 Task: Find connections with filter location Tarifa with filter topic #SmallBusinesswith filter profile language Potuguese with filter current company AXA Group Operations with filter school RVS College of Engineering and Technology with filter industry Sheet Music Publishing with filter service category Personal Injury Law with filter keywords title Computer Programmer
Action: Mouse moved to (483, 65)
Screenshot: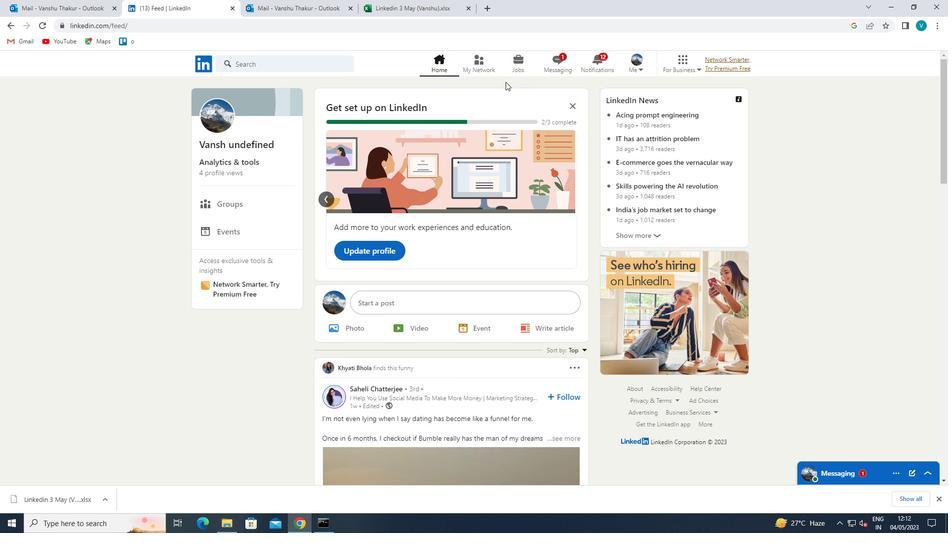 
Action: Mouse pressed left at (483, 65)
Screenshot: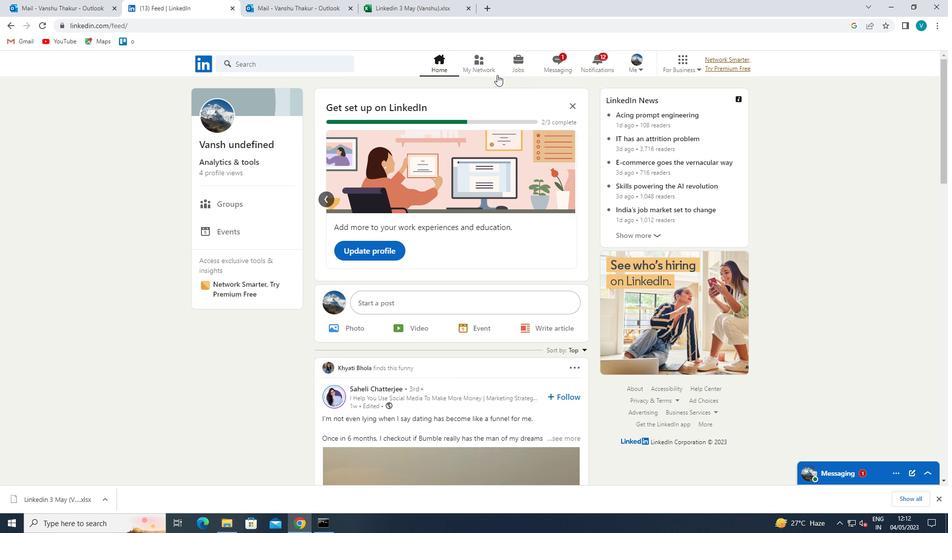 
Action: Mouse moved to (282, 119)
Screenshot: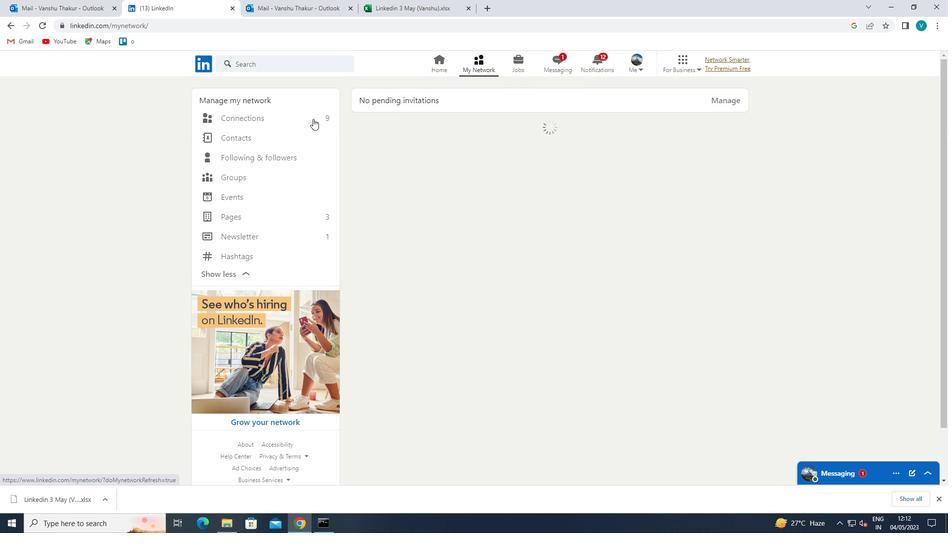 
Action: Mouse pressed left at (282, 119)
Screenshot: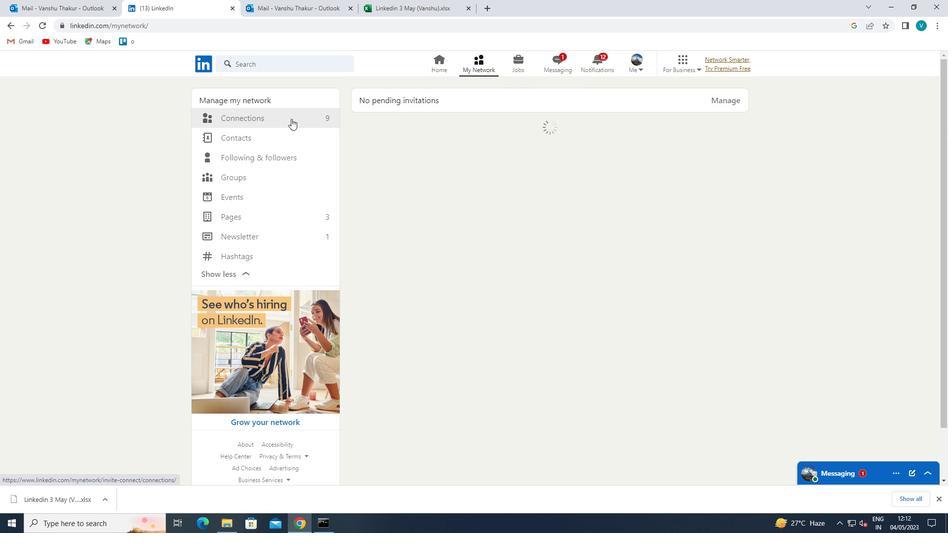 
Action: Mouse moved to (535, 118)
Screenshot: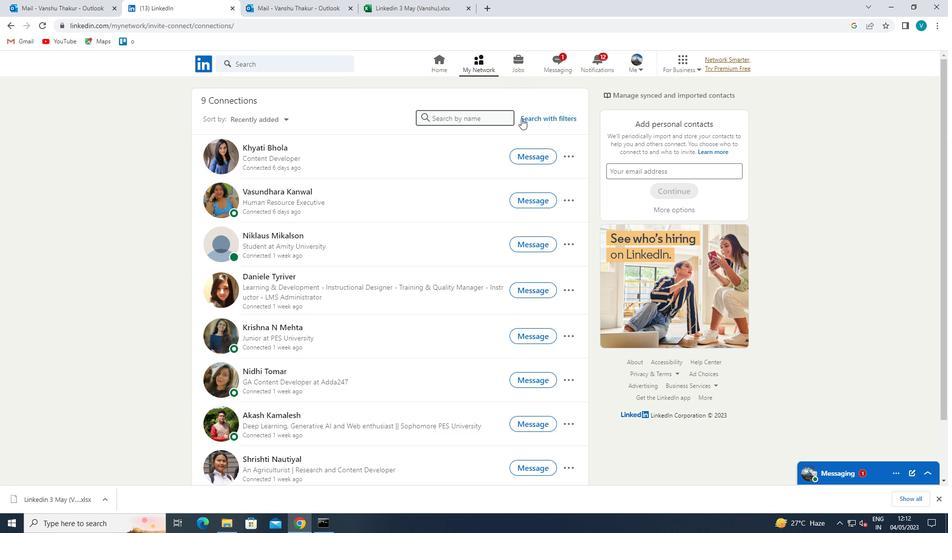 
Action: Mouse pressed left at (535, 118)
Screenshot: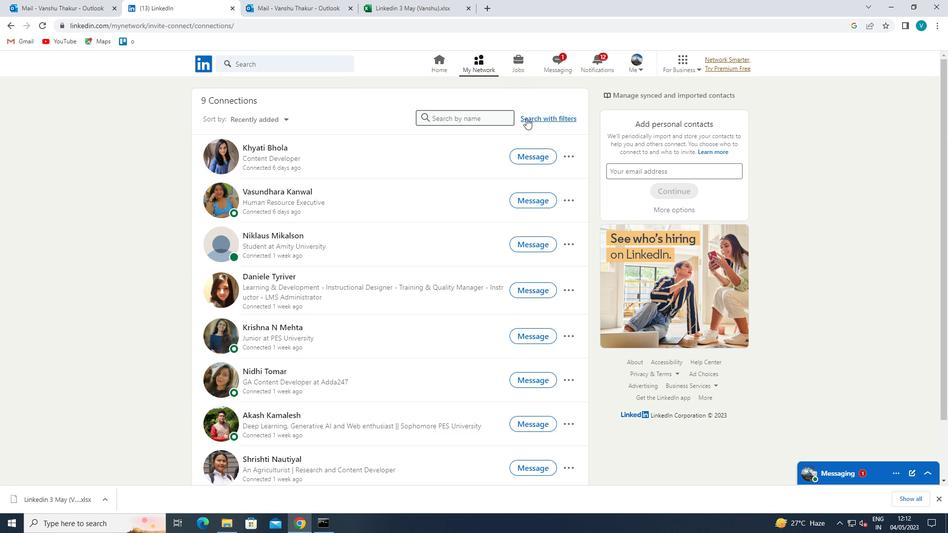
Action: Mouse moved to (480, 93)
Screenshot: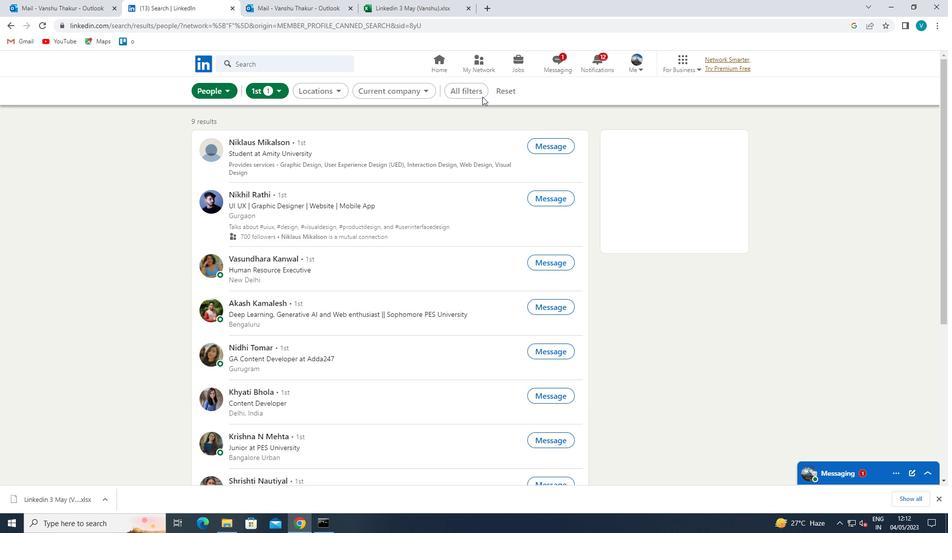 
Action: Mouse pressed left at (480, 93)
Screenshot: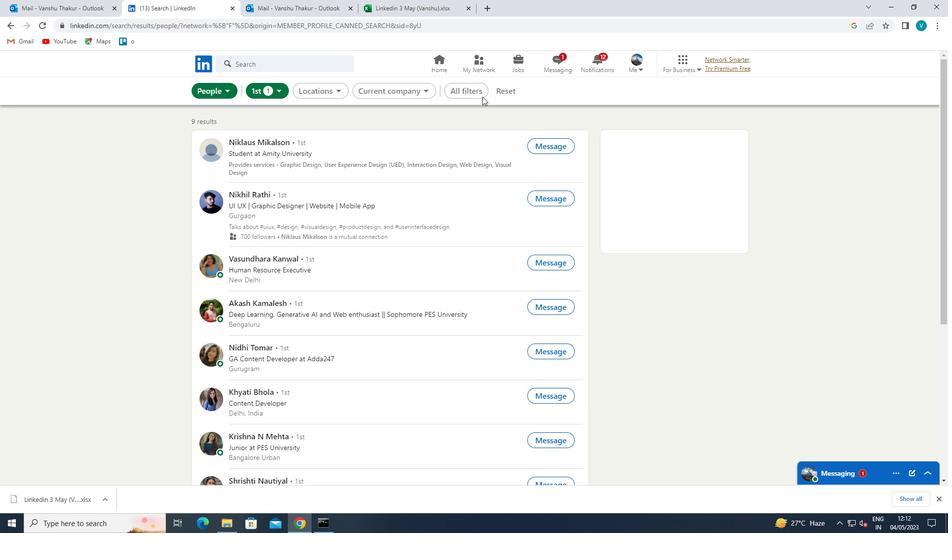 
Action: Mouse moved to (740, 220)
Screenshot: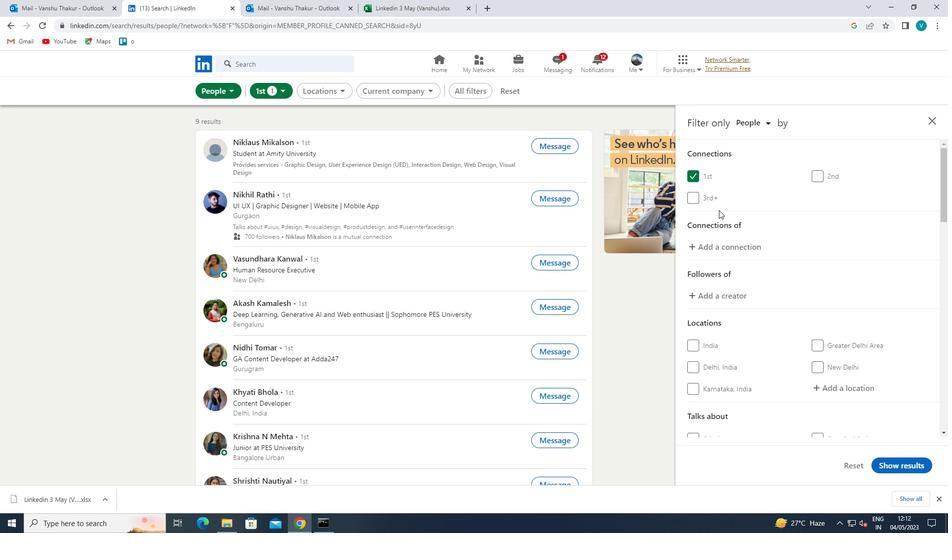 
Action: Mouse scrolled (740, 219) with delta (0, 0)
Screenshot: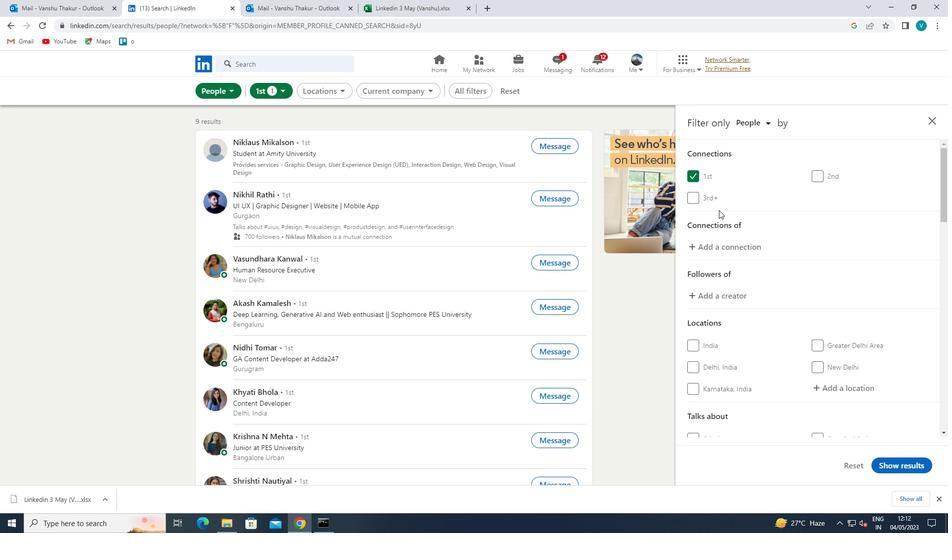 
Action: Mouse moved to (746, 223)
Screenshot: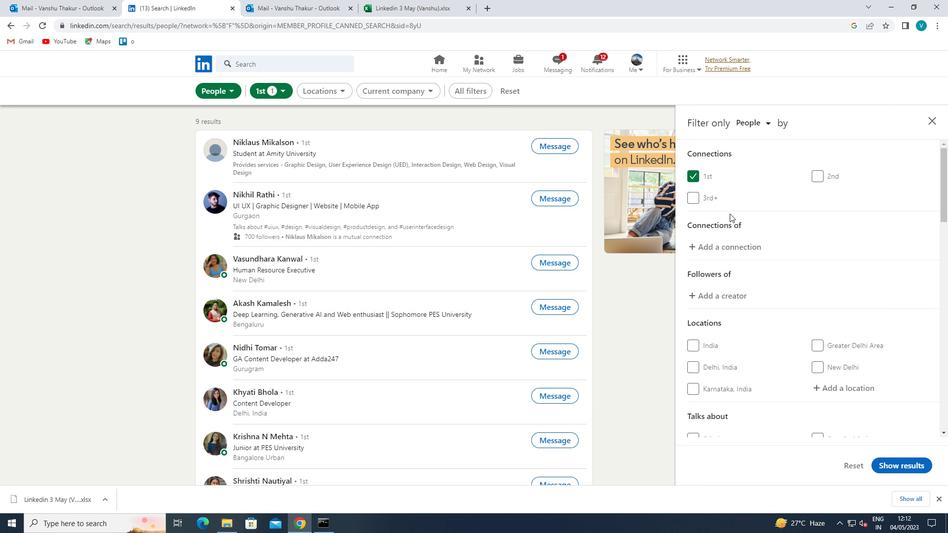 
Action: Mouse scrolled (746, 222) with delta (0, 0)
Screenshot: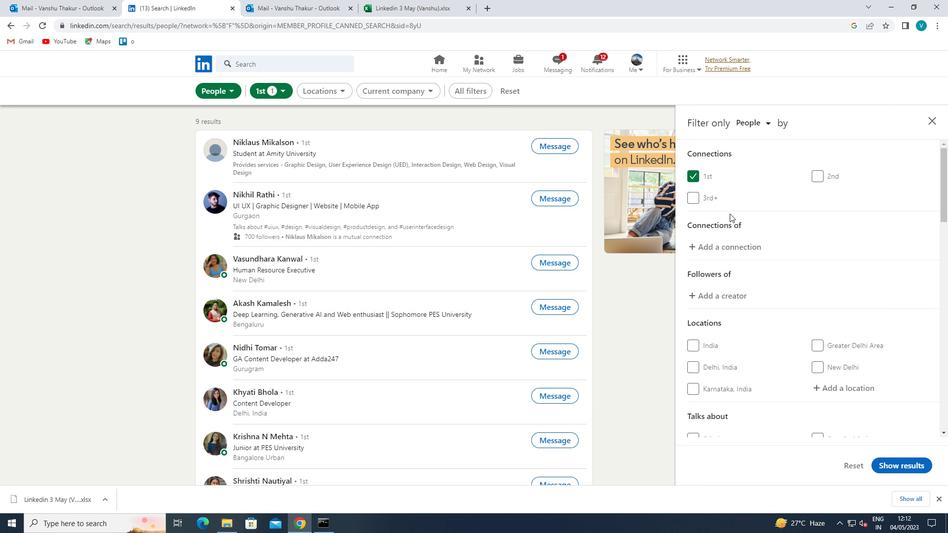 
Action: Mouse moved to (823, 292)
Screenshot: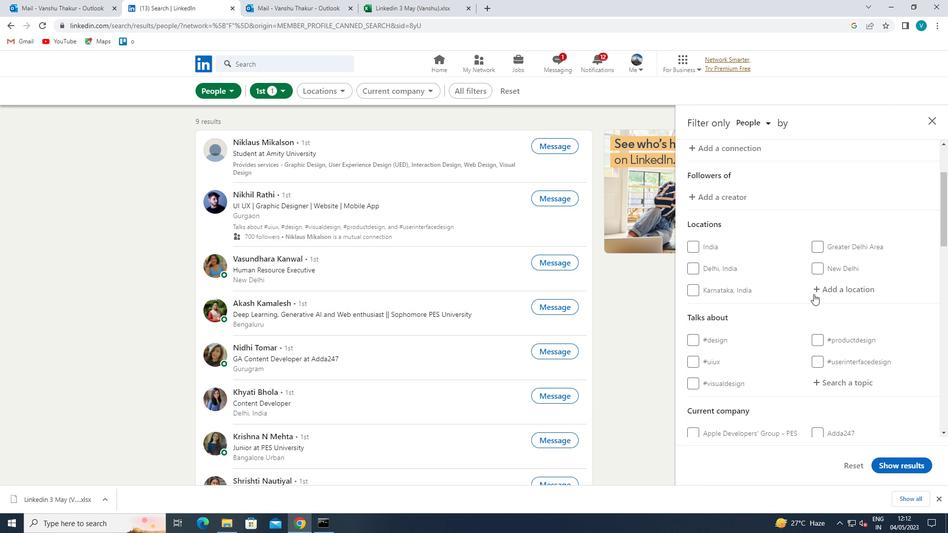 
Action: Mouse pressed left at (823, 292)
Screenshot: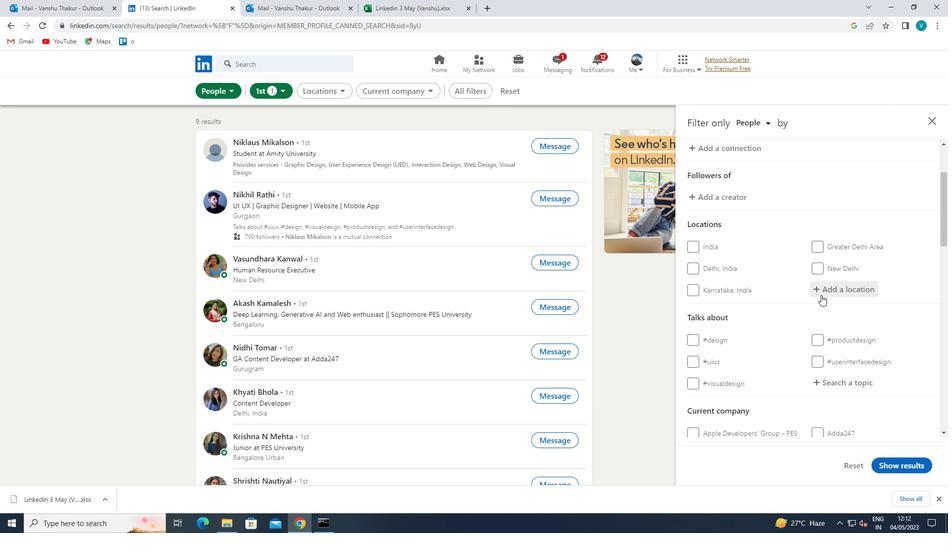 
Action: Key pressed <Key.shift>TARIFA
Screenshot: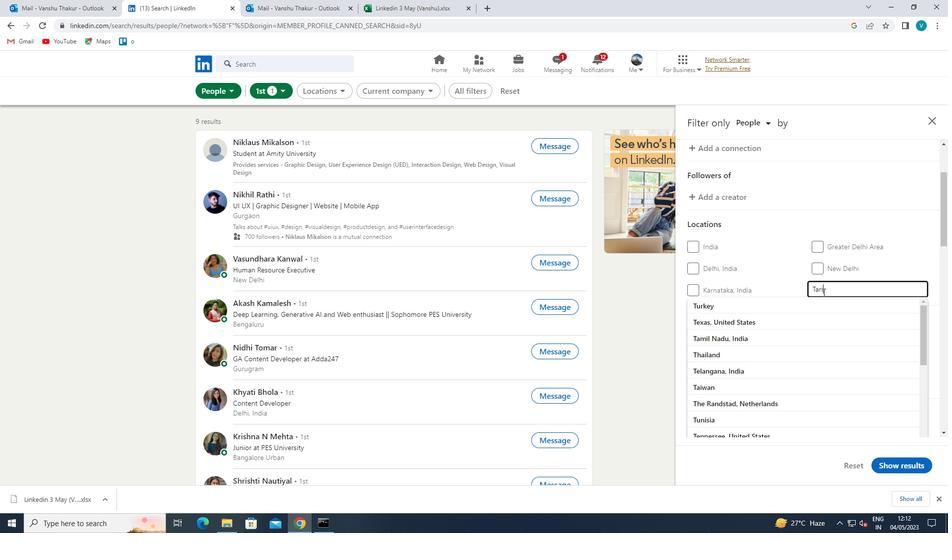 
Action: Mouse moved to (798, 305)
Screenshot: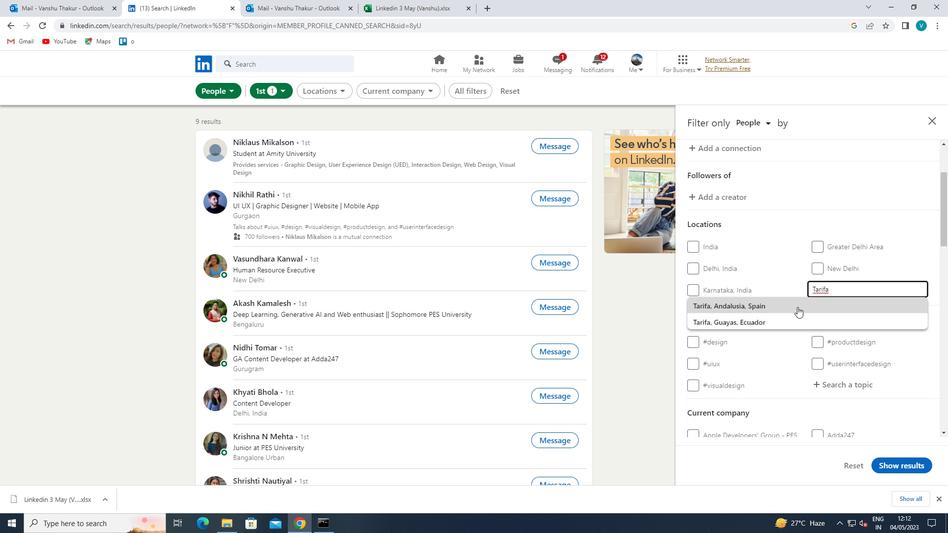 
Action: Mouse pressed left at (798, 305)
Screenshot: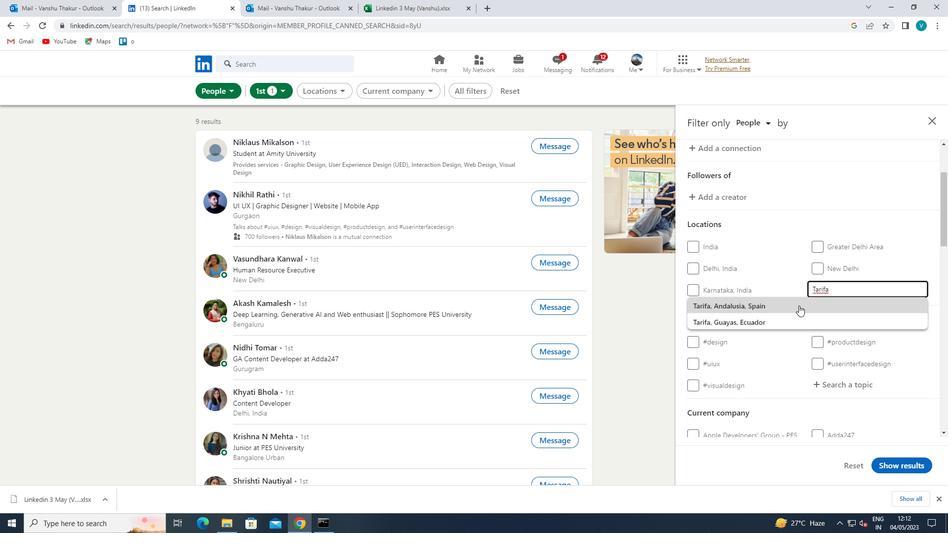 
Action: Mouse moved to (799, 305)
Screenshot: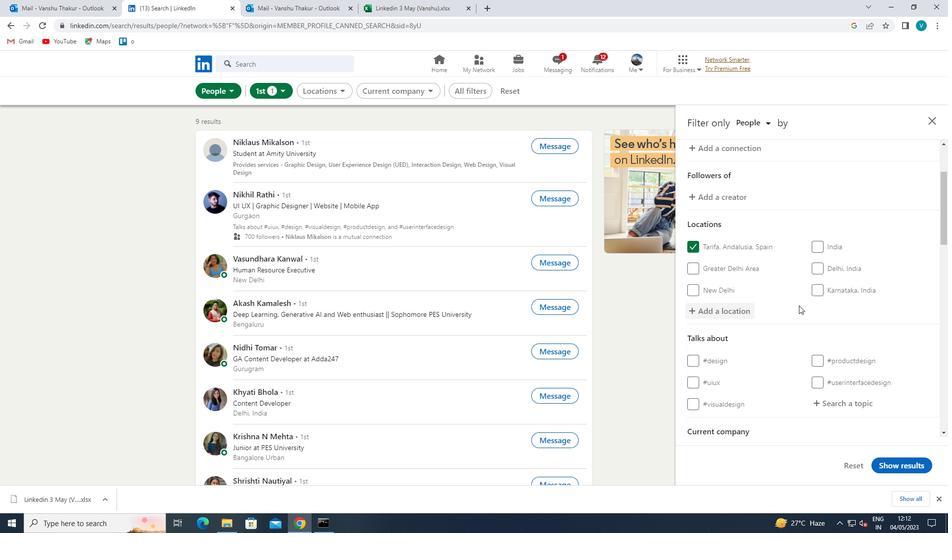 
Action: Mouse scrolled (799, 305) with delta (0, 0)
Screenshot: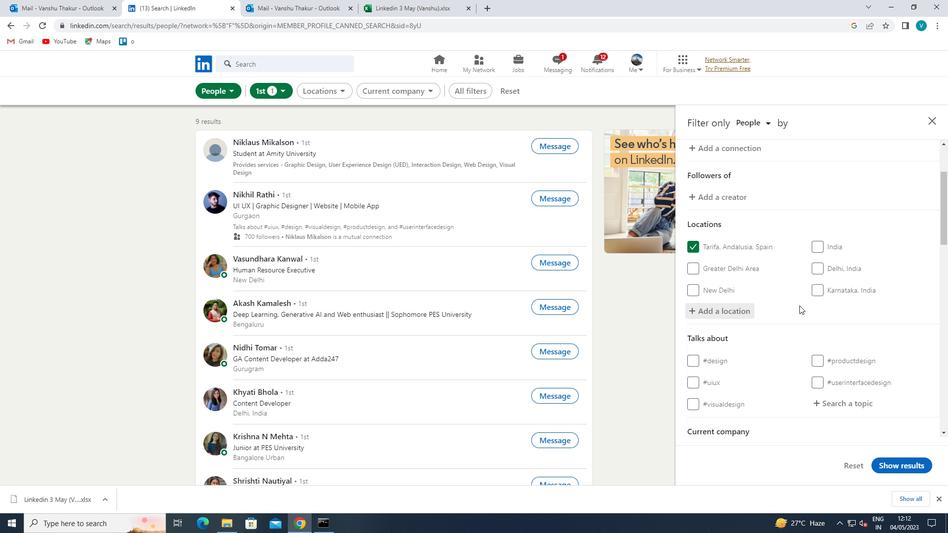 
Action: Mouse scrolled (799, 305) with delta (0, 0)
Screenshot: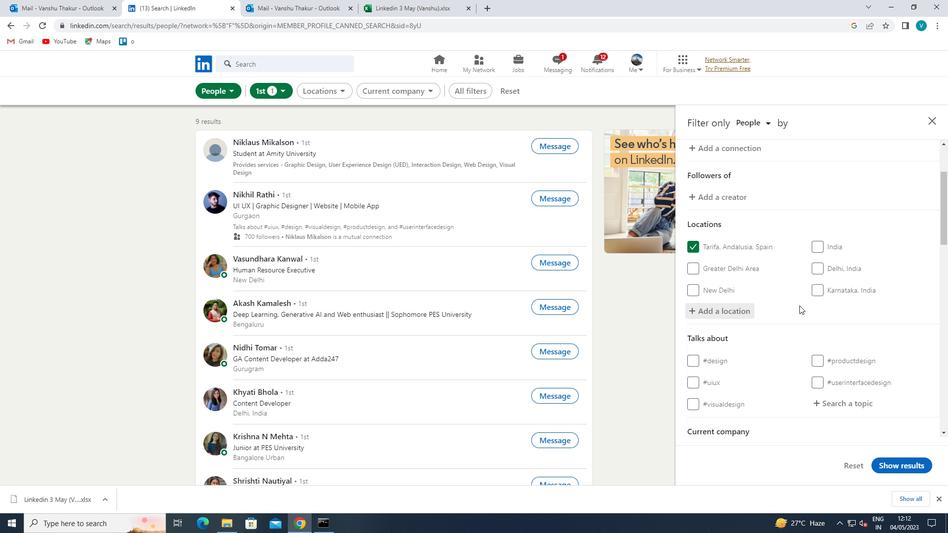 
Action: Mouse scrolled (799, 305) with delta (0, 0)
Screenshot: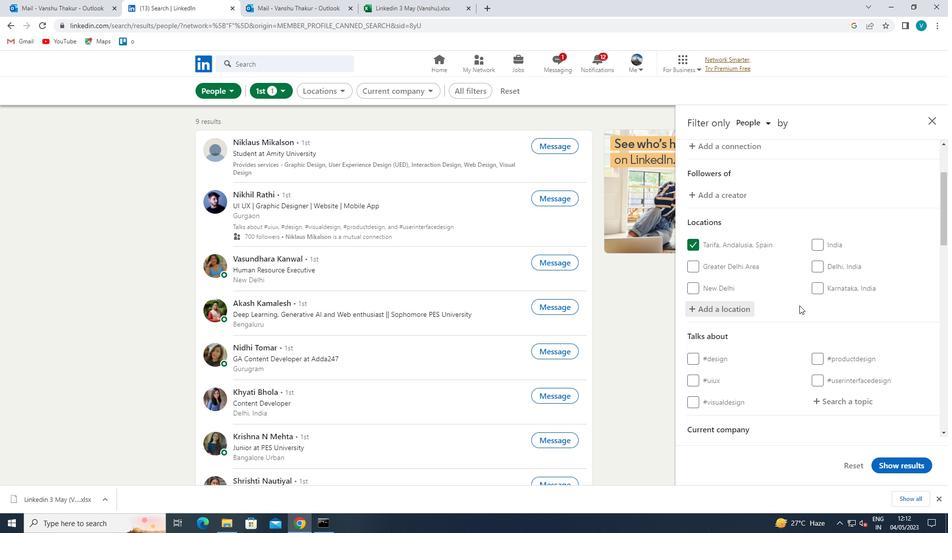 
Action: Mouse moved to (843, 251)
Screenshot: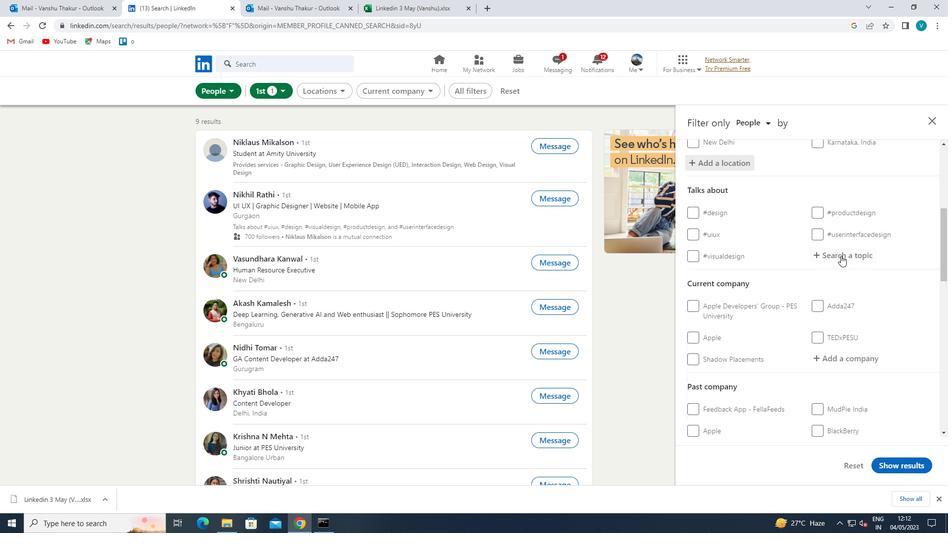 
Action: Mouse pressed left at (843, 251)
Screenshot: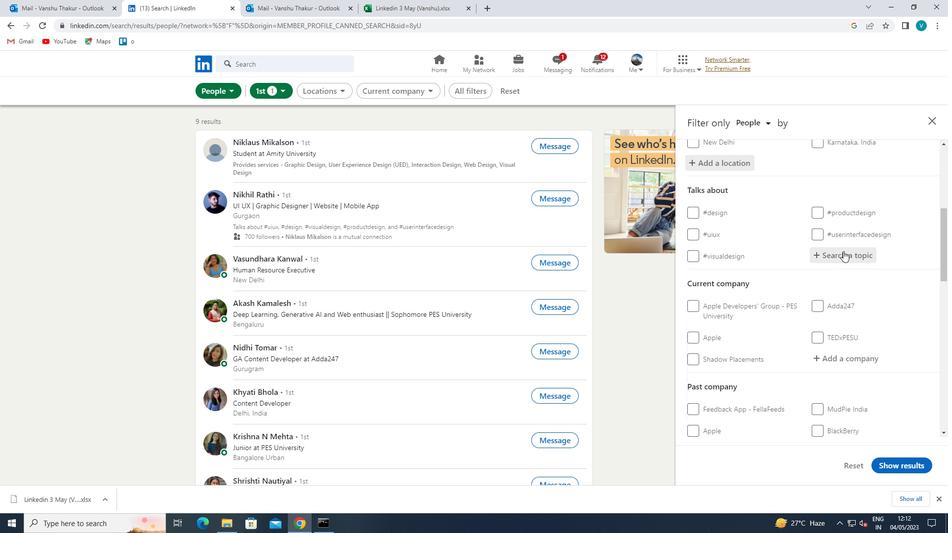 
Action: Mouse moved to (789, 282)
Screenshot: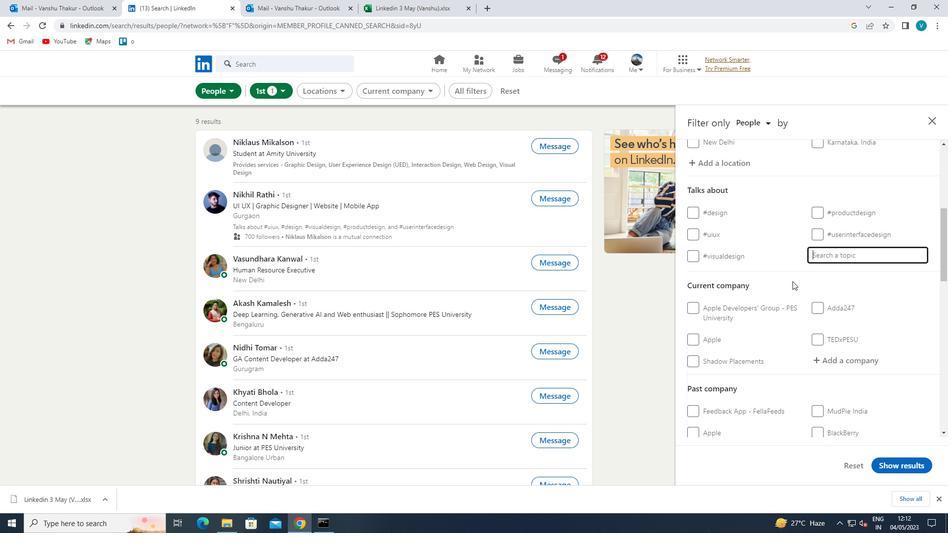 
Action: Key pressed SM
Screenshot: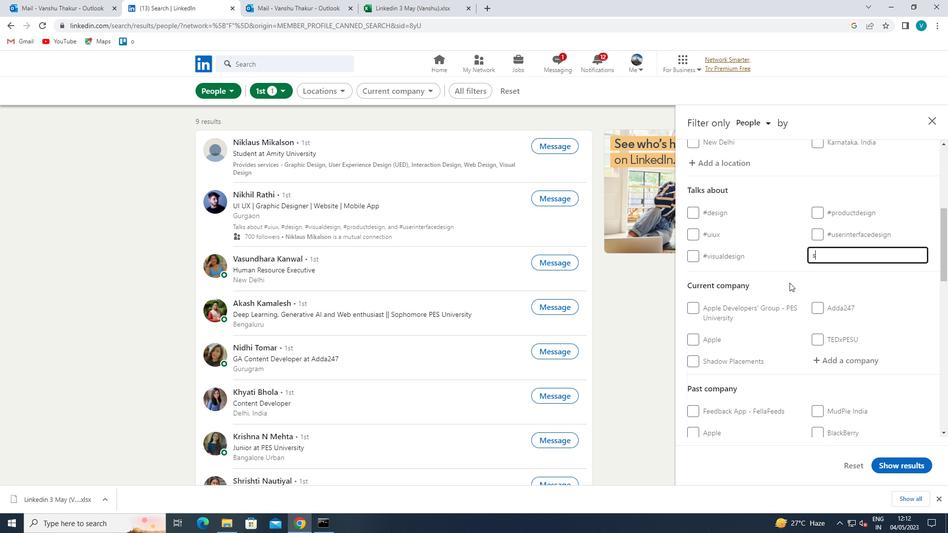 
Action: Mouse moved to (783, 285)
Screenshot: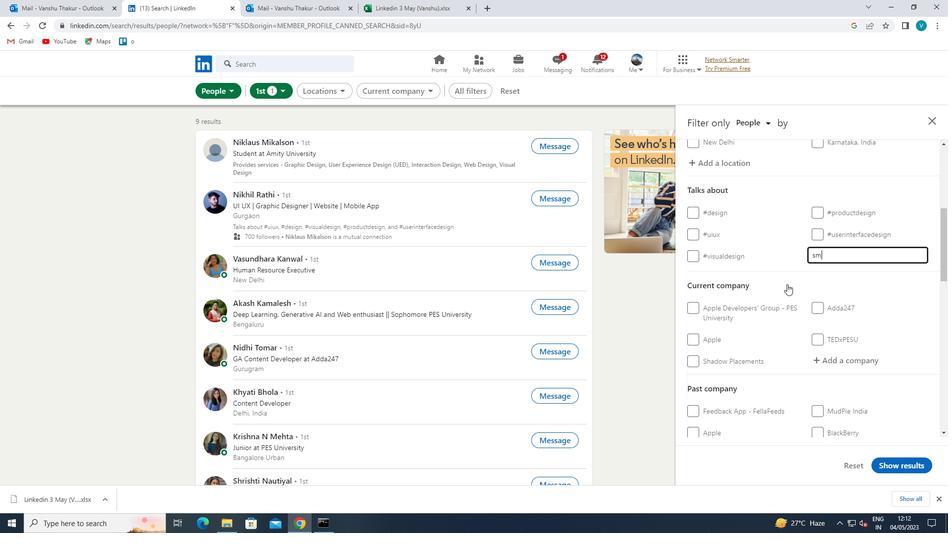 
Action: Key pressed A
Screenshot: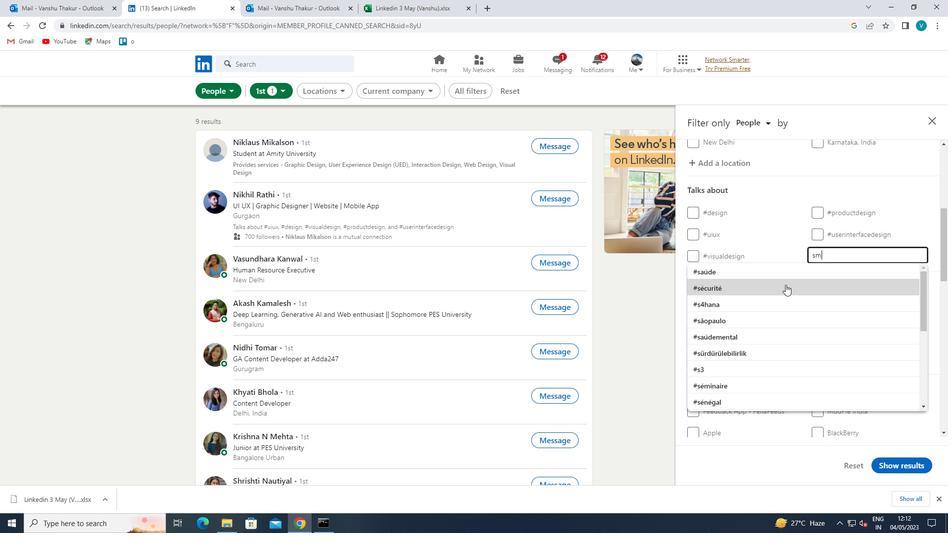 
Action: Mouse moved to (781, 287)
Screenshot: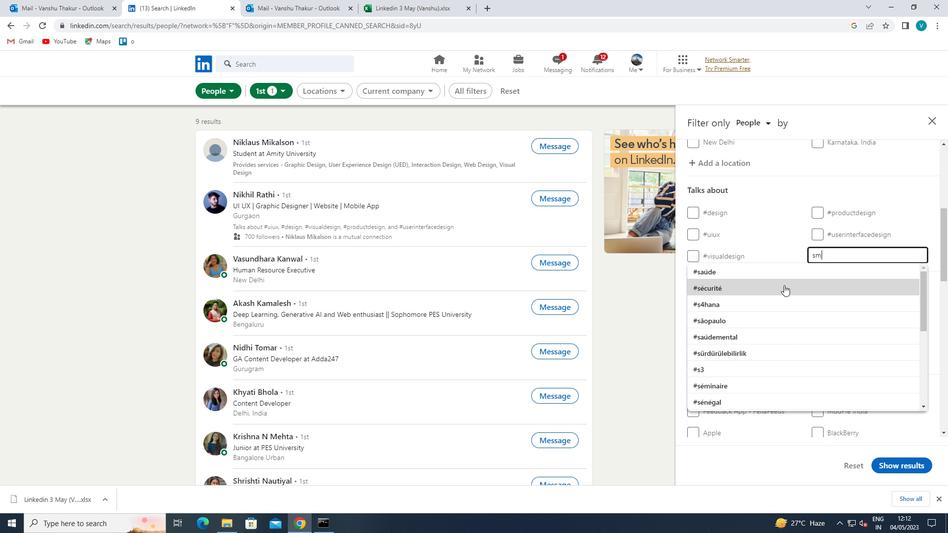 
Action: Key pressed LL
Screenshot: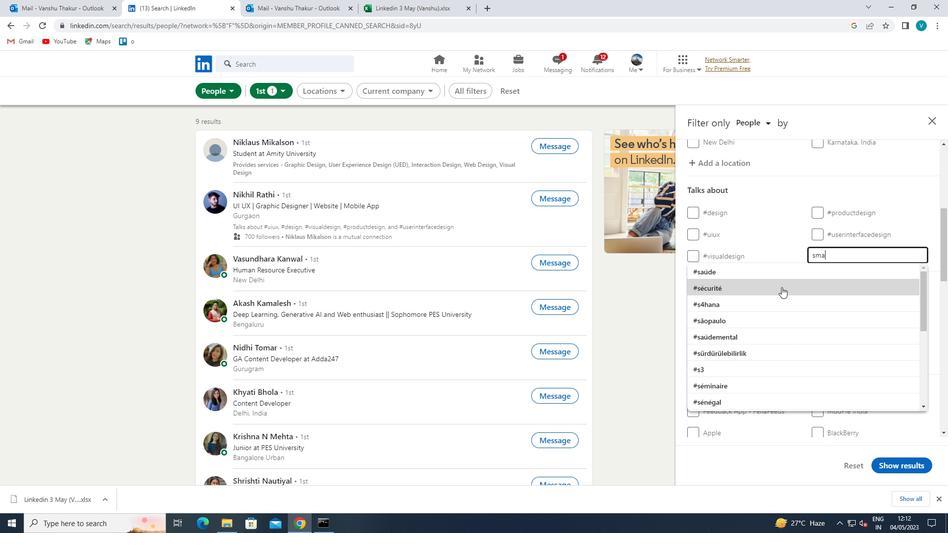 
Action: Mouse moved to (776, 275)
Screenshot: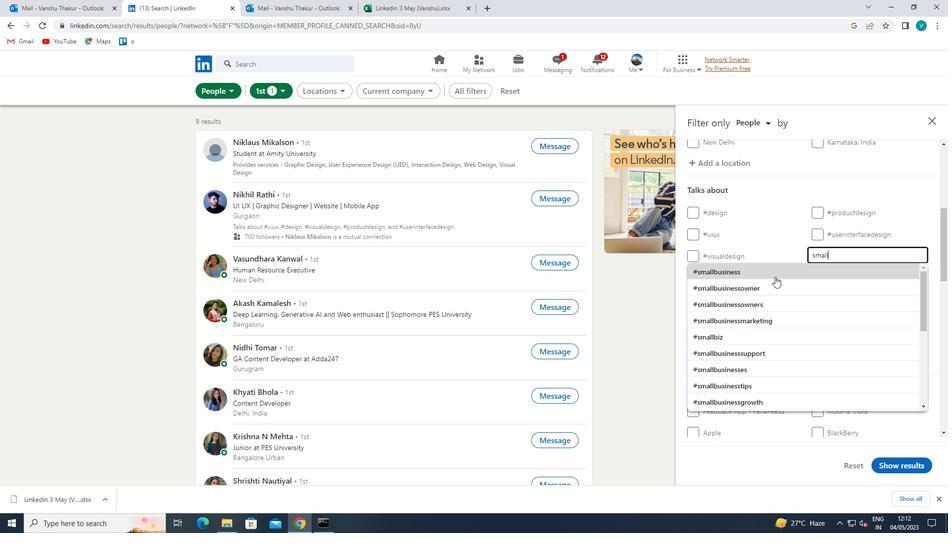 
Action: Mouse pressed left at (776, 275)
Screenshot: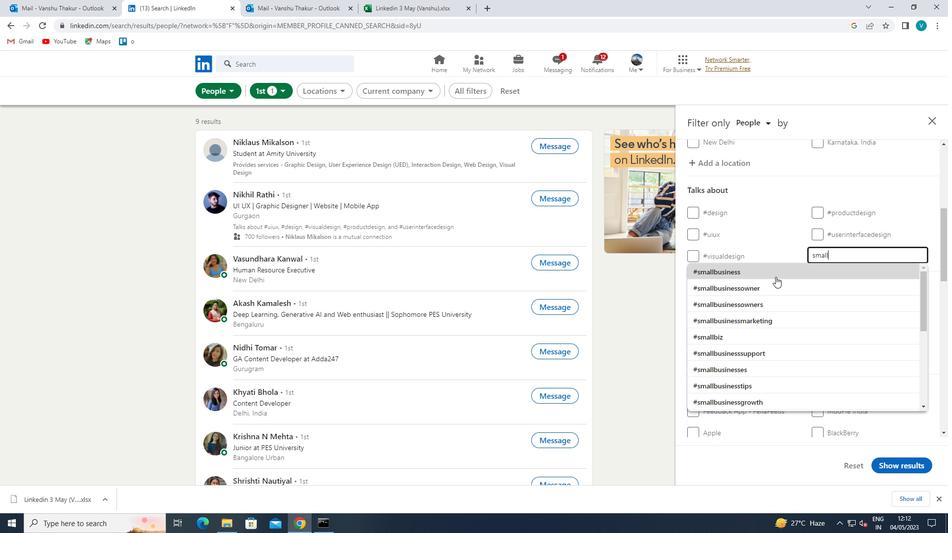
Action: Mouse scrolled (776, 275) with delta (0, 0)
Screenshot: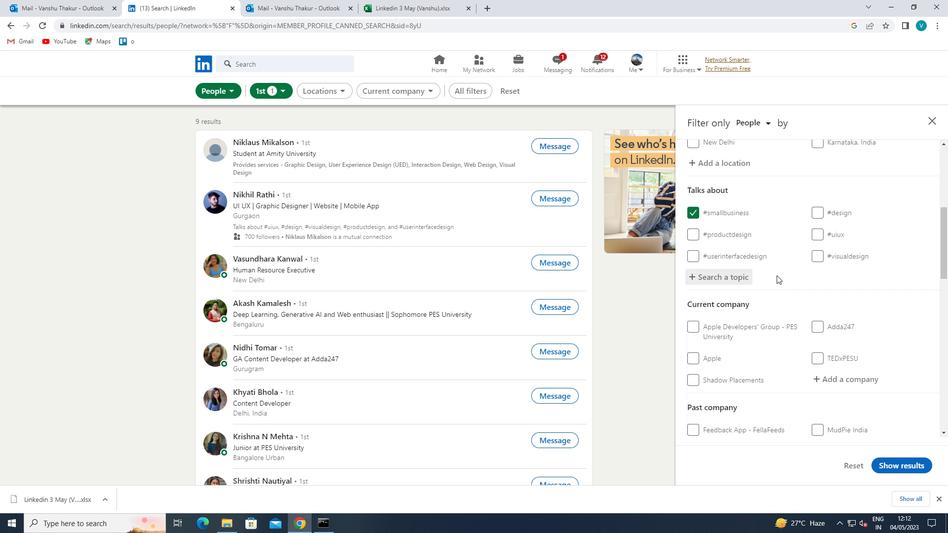 
Action: Mouse scrolled (776, 275) with delta (0, 0)
Screenshot: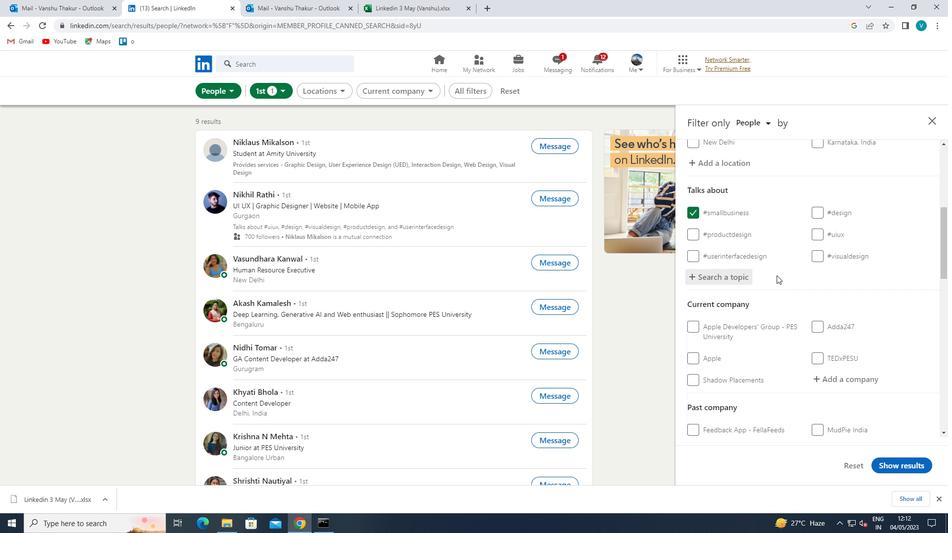 
Action: Mouse moved to (820, 279)
Screenshot: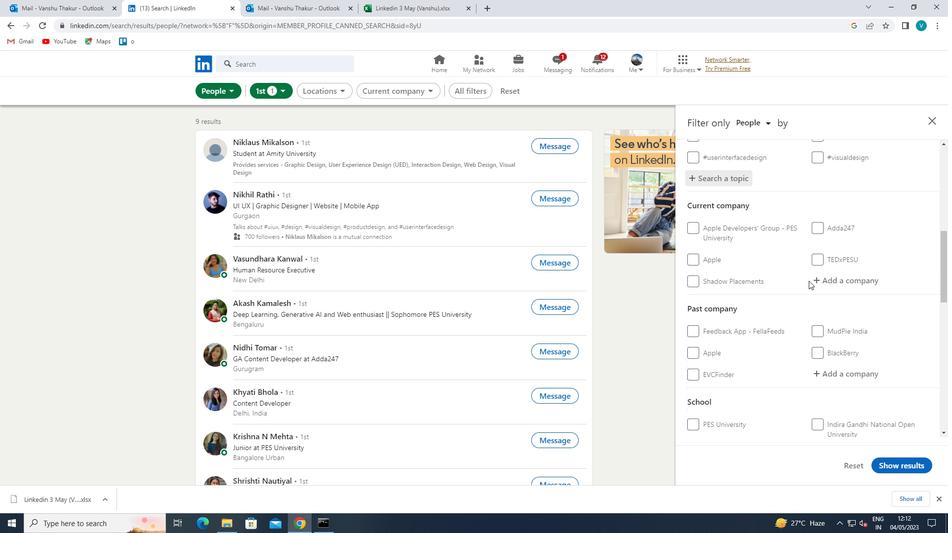 
Action: Mouse pressed left at (820, 279)
Screenshot: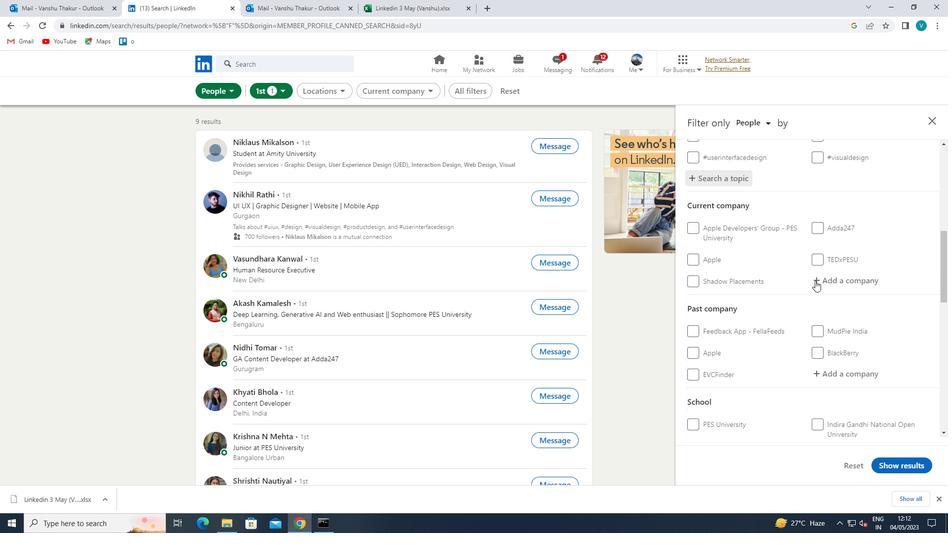
Action: Key pressed <Key.shift>AXA<Key.space><Key.shift><Key.shift><Key.shift><Key.shift><Key.shift>G
Screenshot: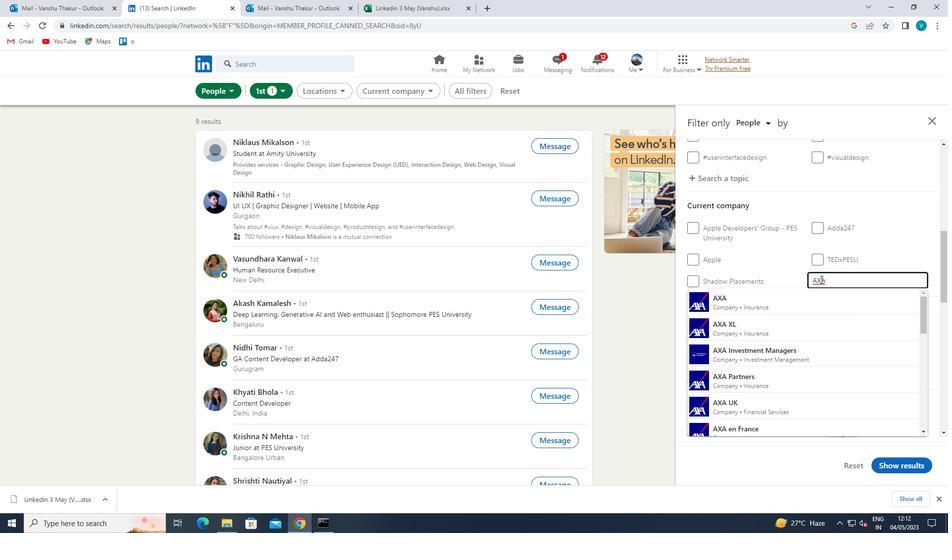 
Action: Mouse moved to (805, 348)
Screenshot: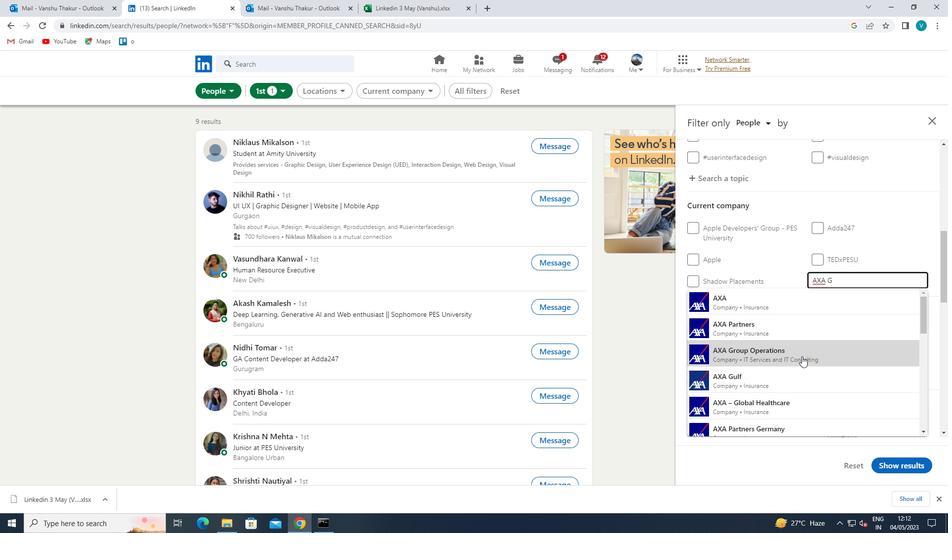 
Action: Mouse pressed left at (805, 348)
Screenshot: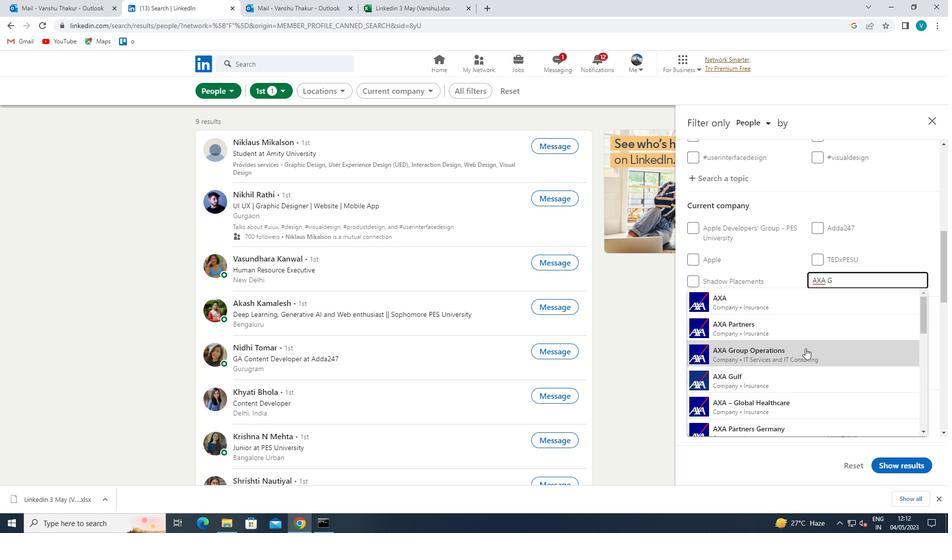 
Action: Mouse scrolled (805, 348) with delta (0, 0)
Screenshot: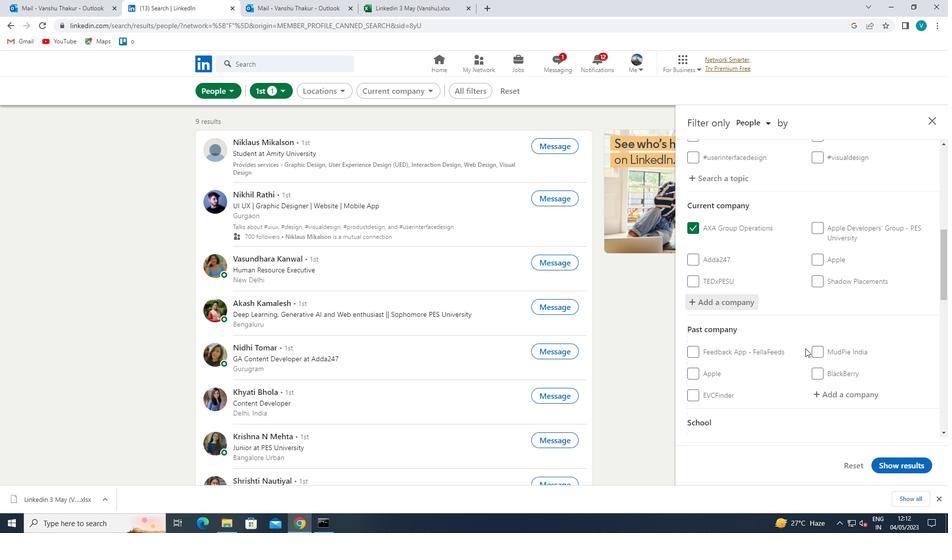 
Action: Mouse scrolled (805, 348) with delta (0, 0)
Screenshot: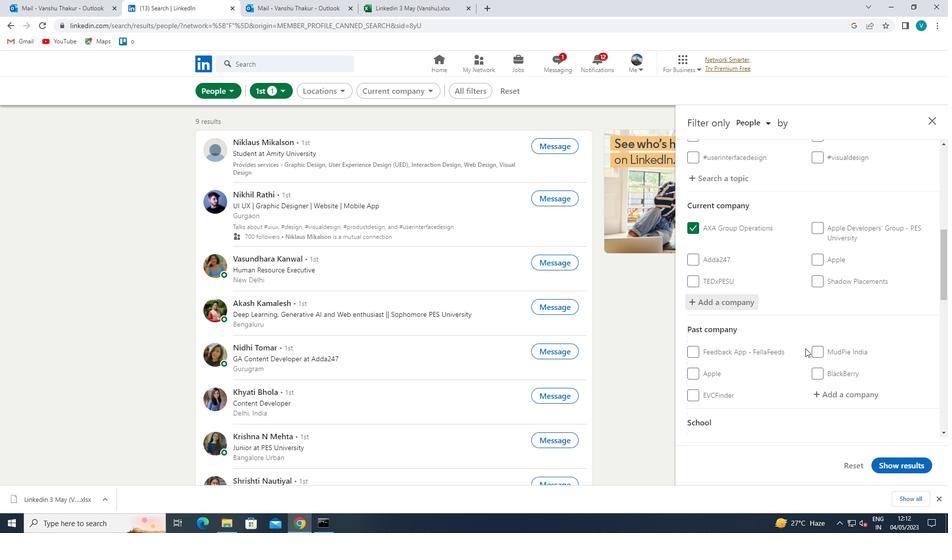 
Action: Mouse scrolled (805, 348) with delta (0, 0)
Screenshot: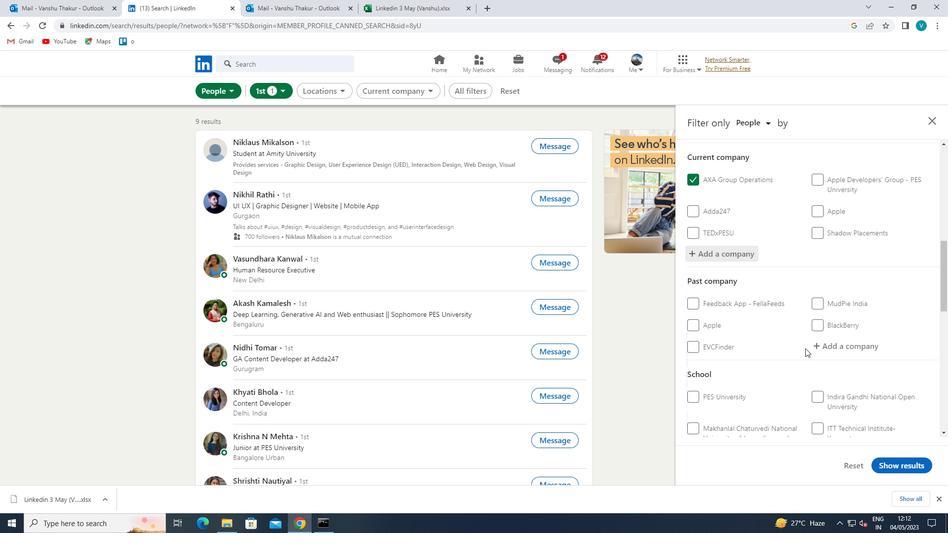 
Action: Mouse moved to (817, 362)
Screenshot: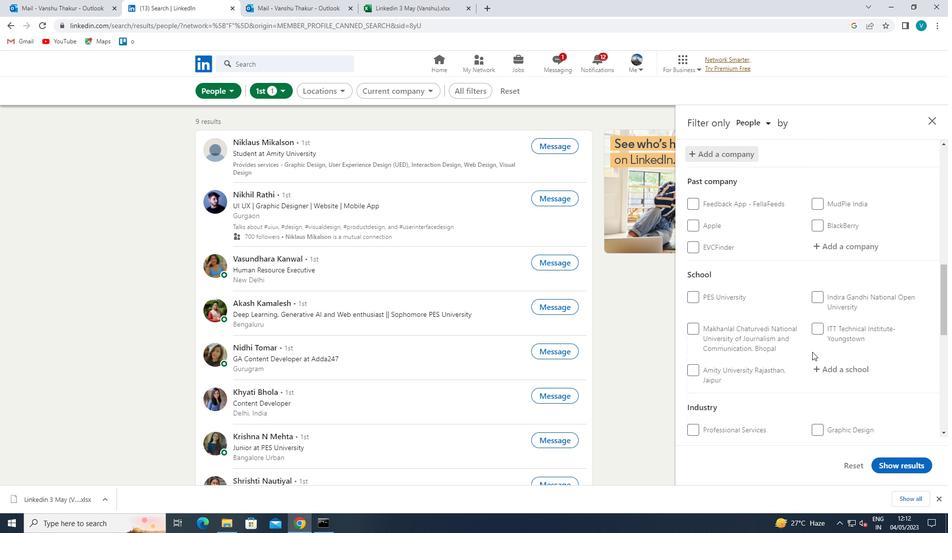 
Action: Mouse pressed left at (817, 362)
Screenshot: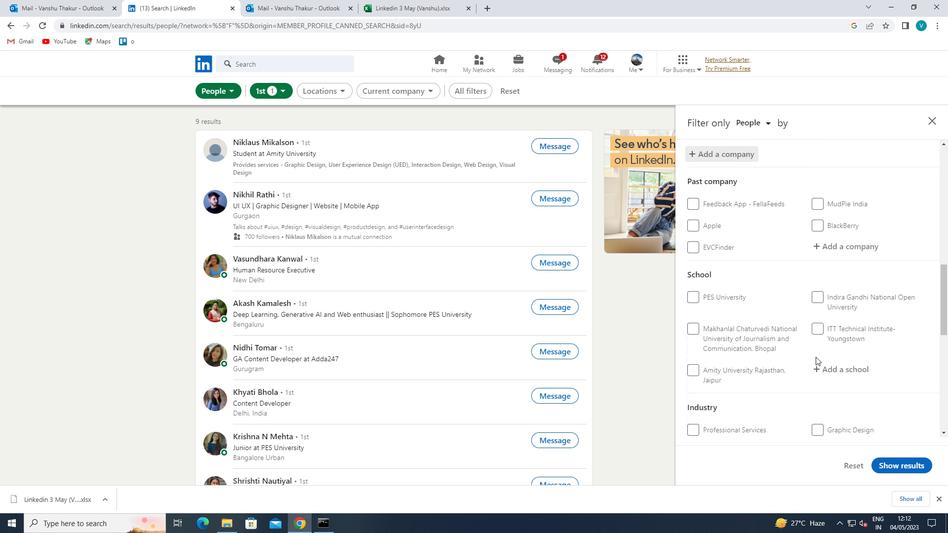
Action: Mouse moved to (818, 362)
Screenshot: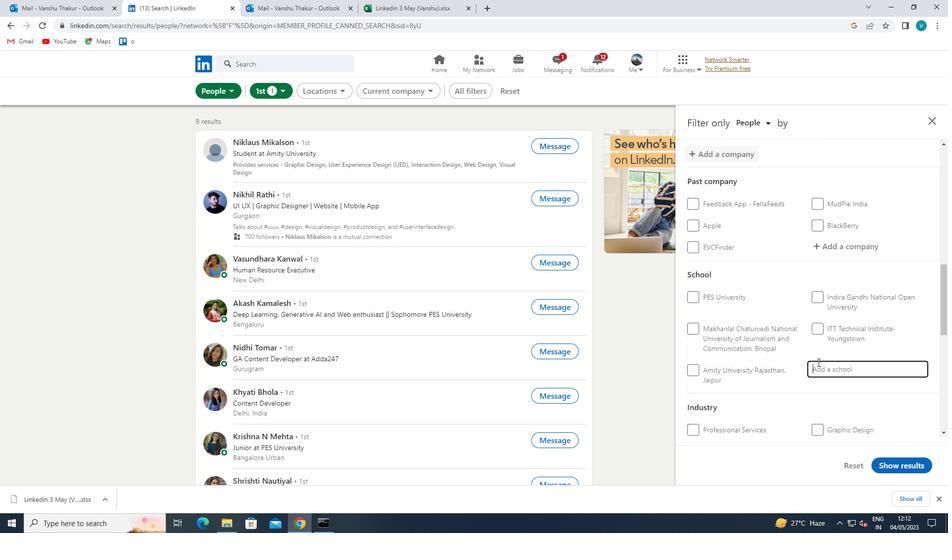 
Action: Key pressed <Key.shift><Key.shift><Key.shift>RVS<Key.space>
Screenshot: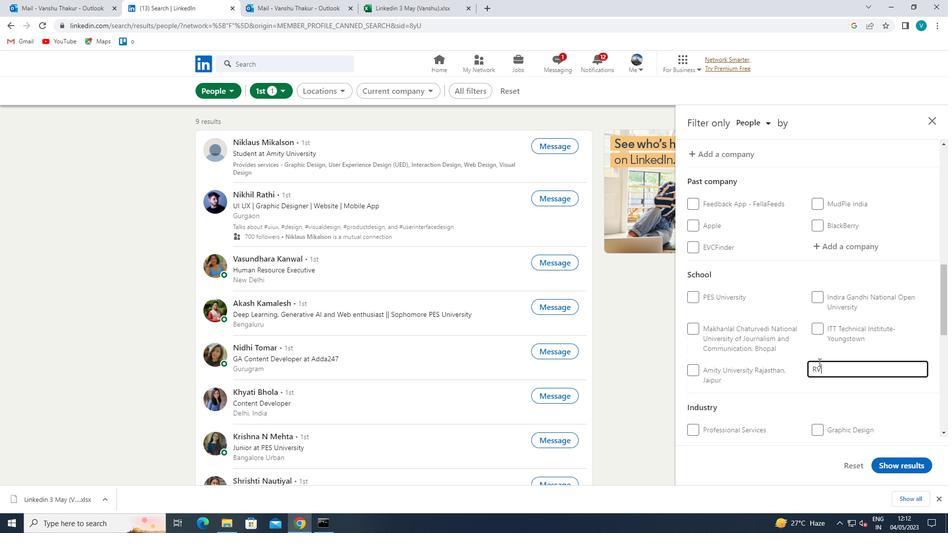 
Action: Mouse moved to (818, 384)
Screenshot: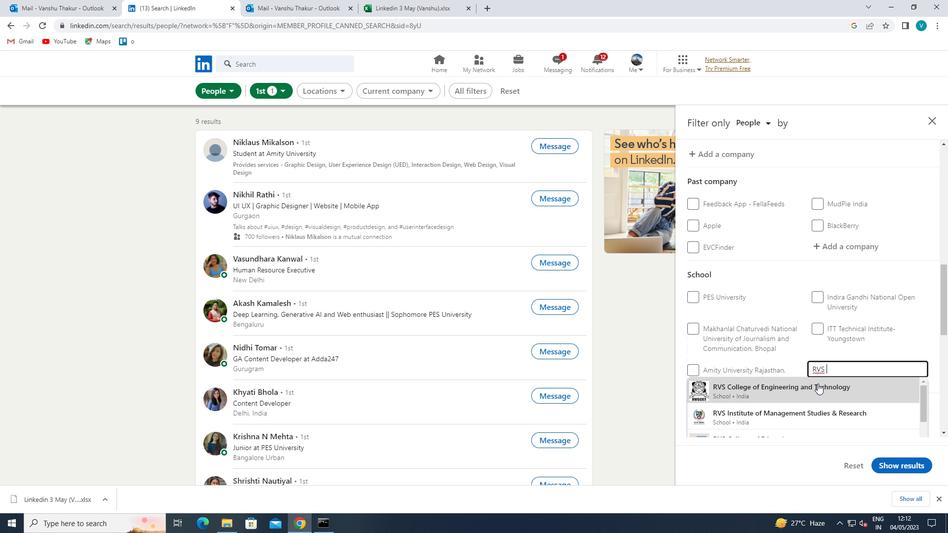 
Action: Mouse pressed left at (818, 384)
Screenshot: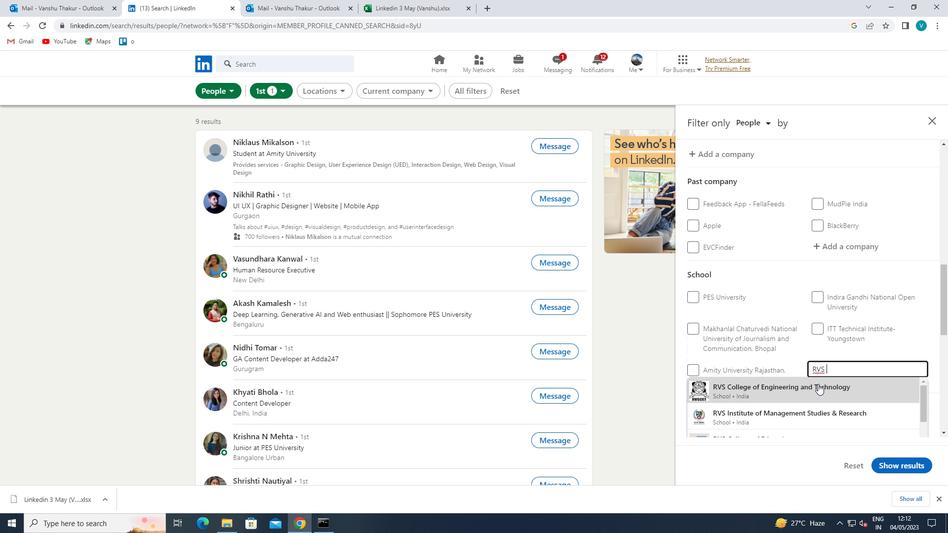 
Action: Mouse scrolled (818, 383) with delta (0, 0)
Screenshot: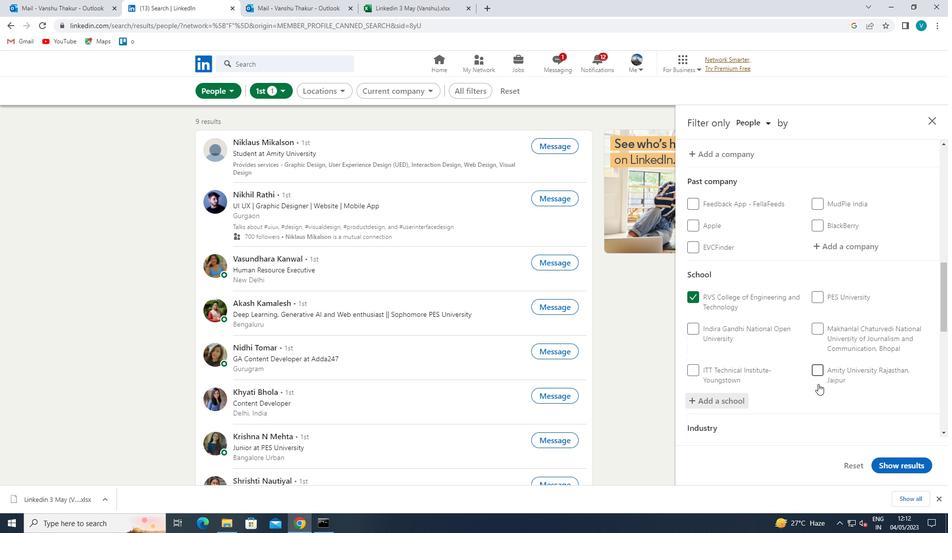 
Action: Mouse scrolled (818, 383) with delta (0, 0)
Screenshot: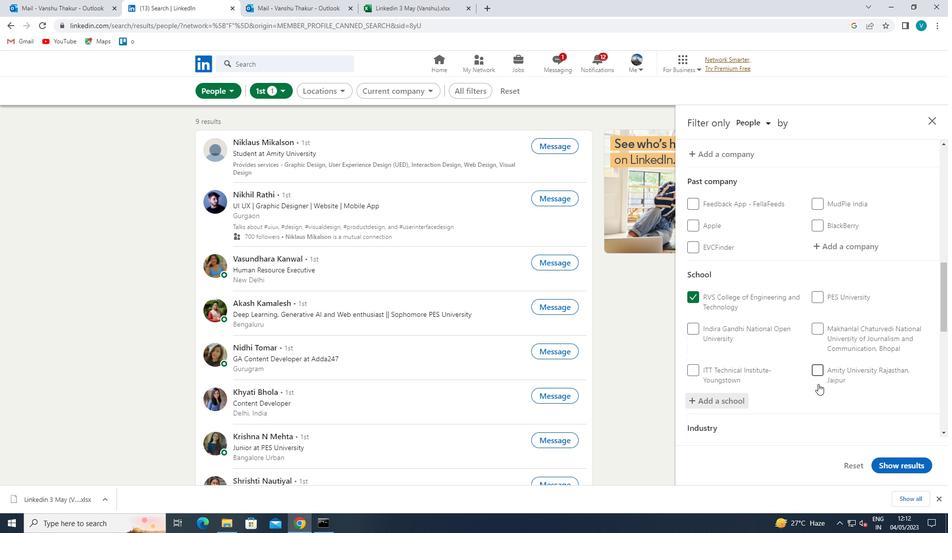 
Action: Mouse moved to (818, 384)
Screenshot: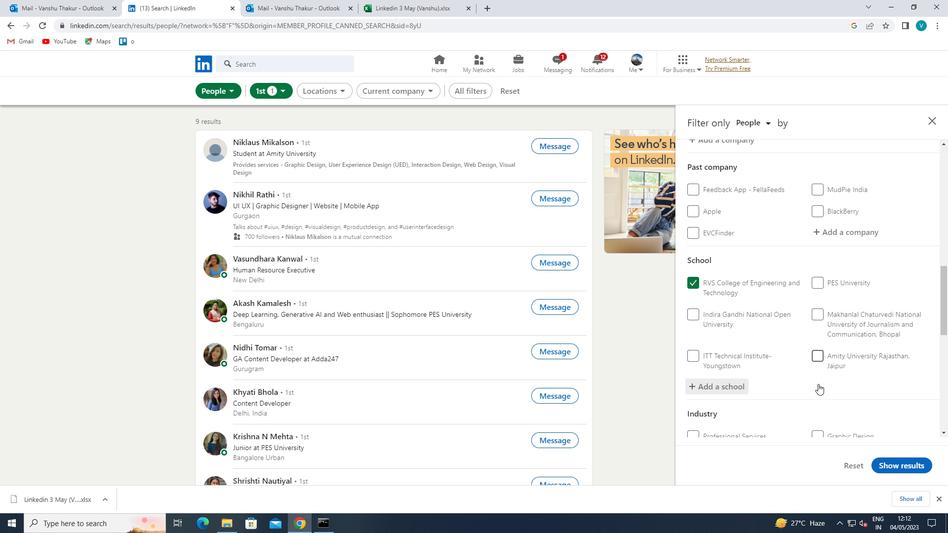 
Action: Mouse scrolled (818, 384) with delta (0, 0)
Screenshot: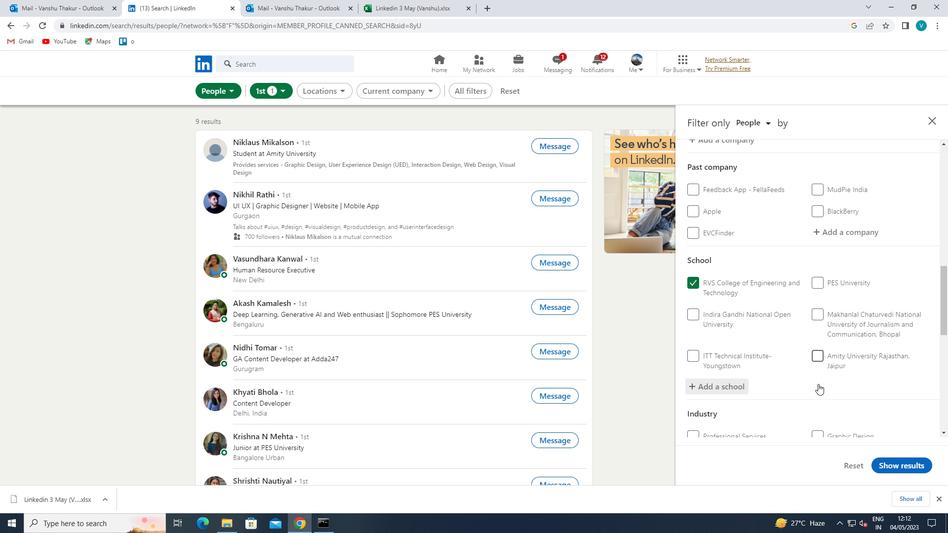 
Action: Mouse moved to (833, 354)
Screenshot: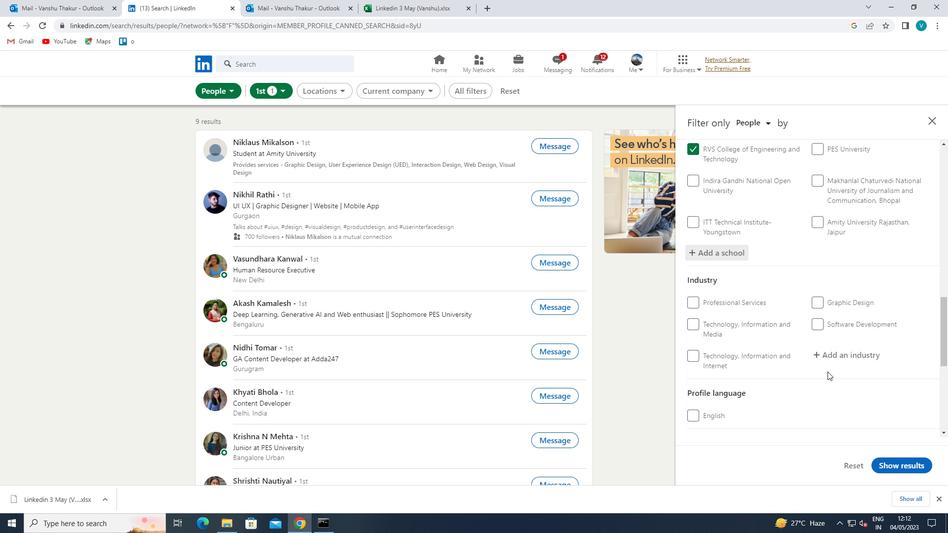 
Action: Mouse pressed left at (833, 354)
Screenshot: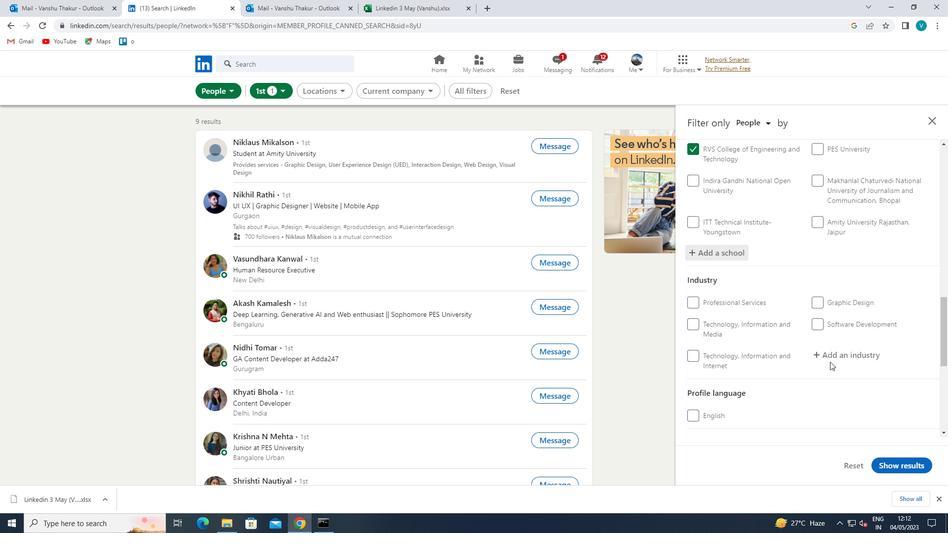 
Action: Key pressed <Key.shift>SHEET<Key.space><Key.shift>MUSIC<Key.space>
Screenshot: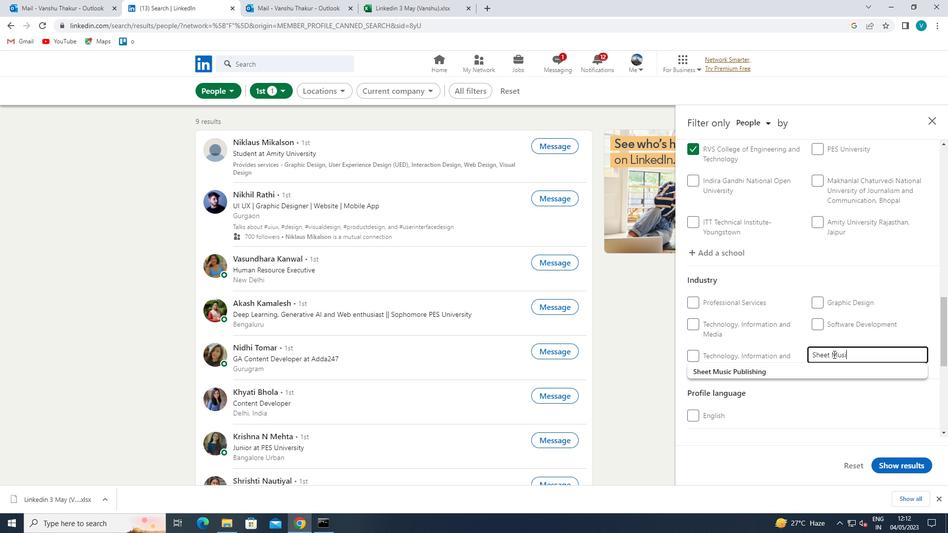 
Action: Mouse moved to (816, 364)
Screenshot: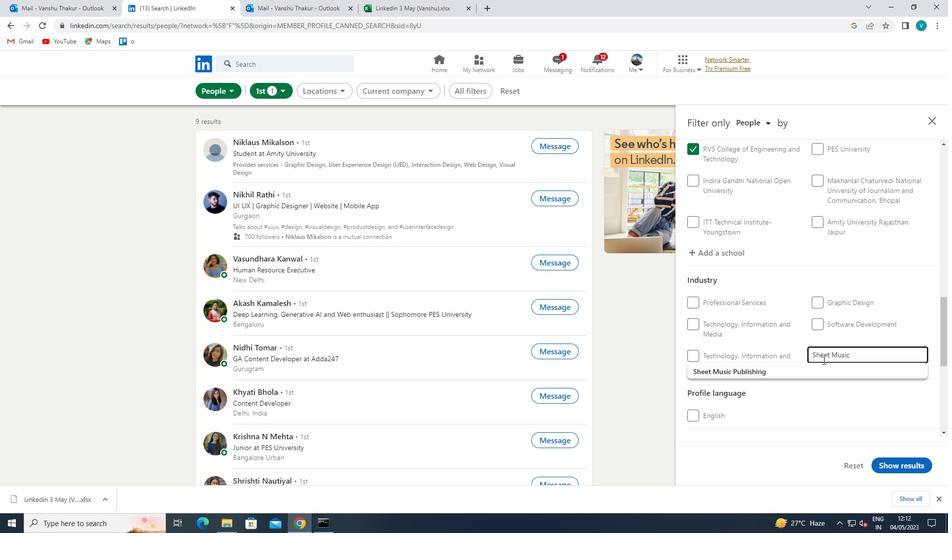 
Action: Mouse pressed left at (816, 364)
Screenshot: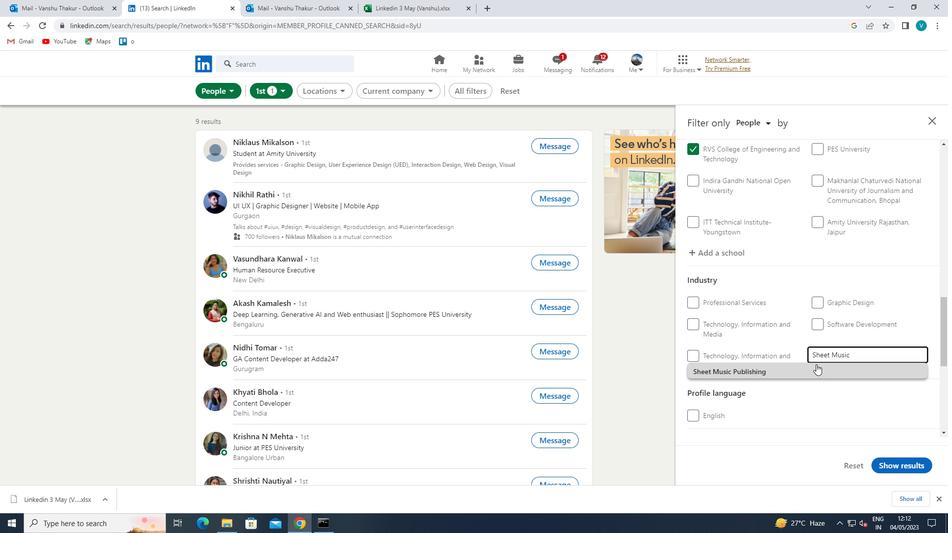 
Action: Mouse scrolled (816, 363) with delta (0, 0)
Screenshot: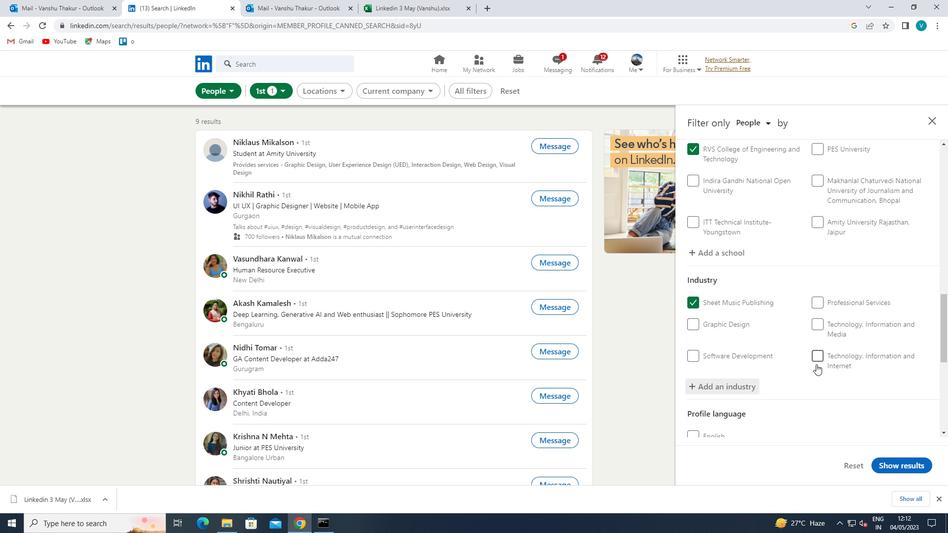 
Action: Mouse scrolled (816, 363) with delta (0, 0)
Screenshot: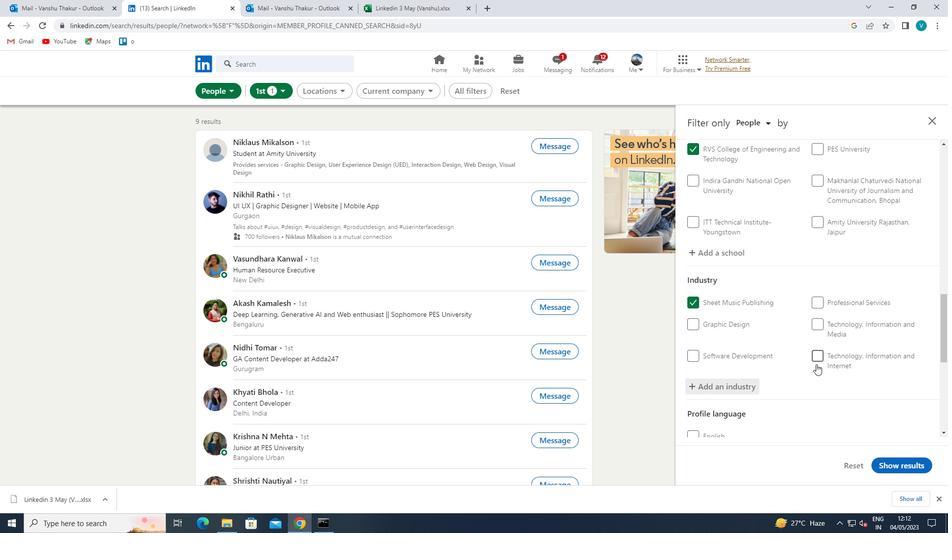 
Action: Mouse scrolled (816, 363) with delta (0, 0)
Screenshot: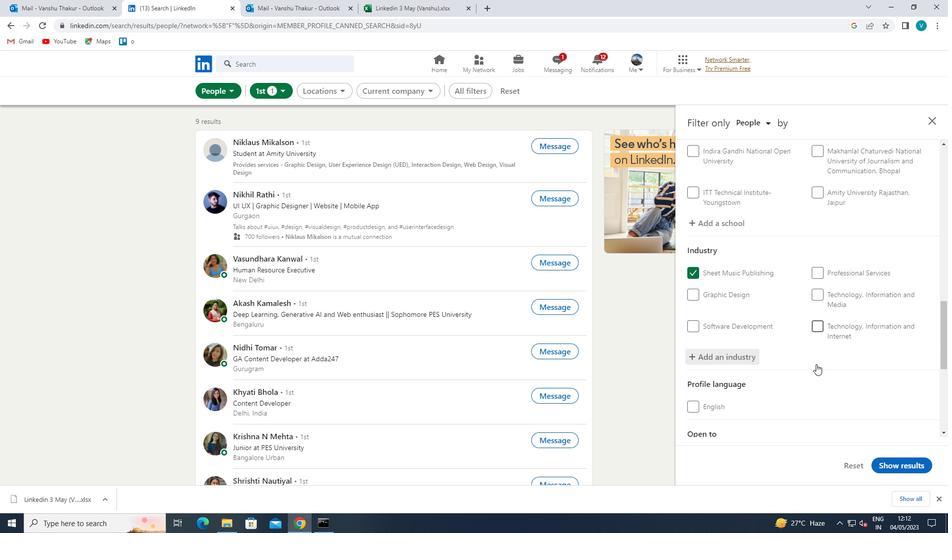 
Action: Mouse scrolled (816, 363) with delta (0, 0)
Screenshot: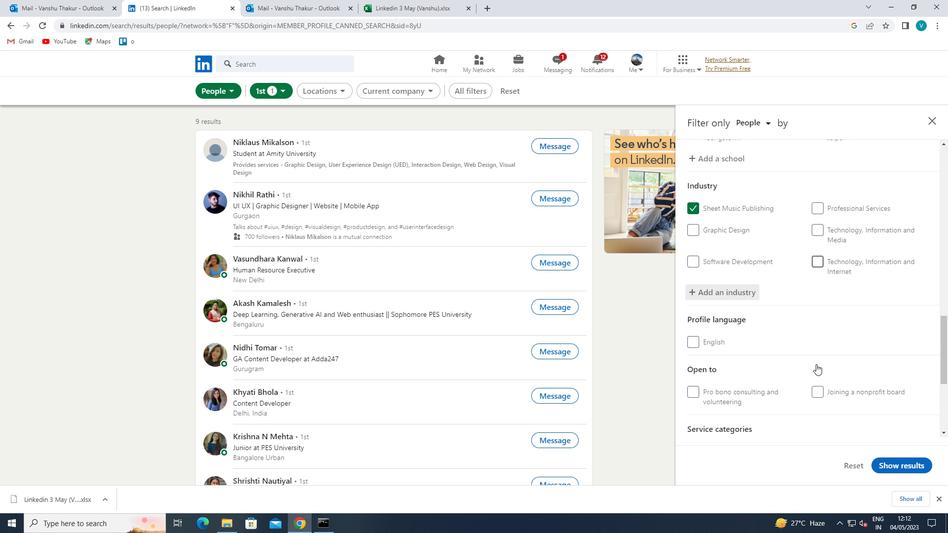 
Action: Mouse scrolled (816, 363) with delta (0, 0)
Screenshot: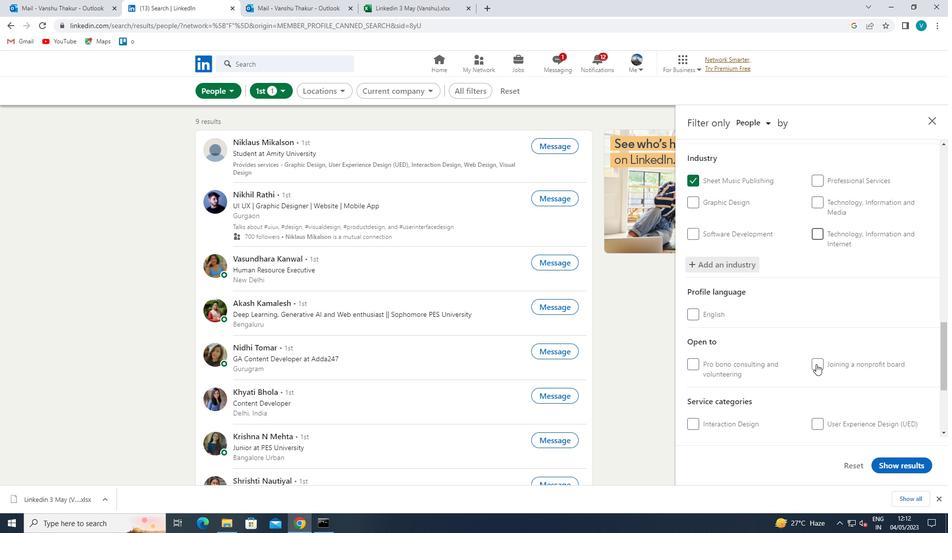 
Action: Mouse moved to (844, 342)
Screenshot: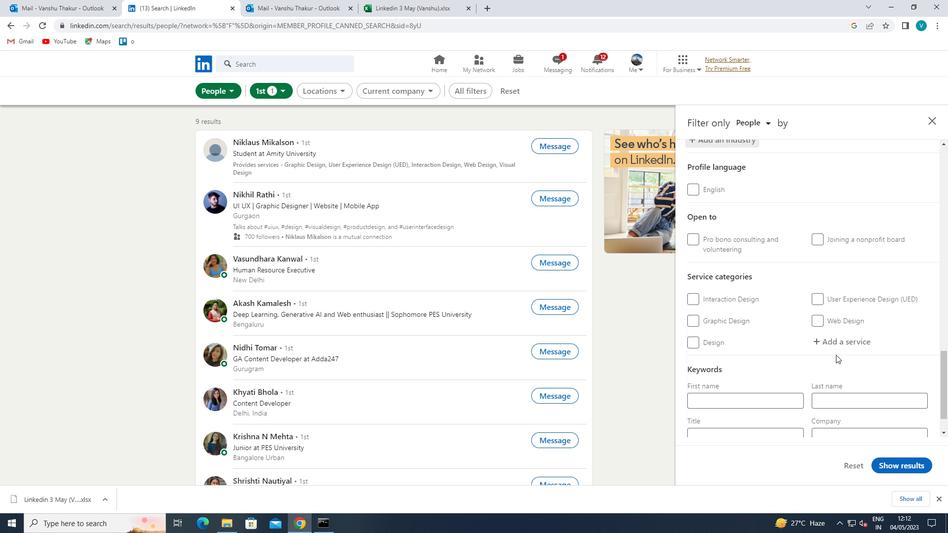 
Action: Mouse pressed left at (844, 342)
Screenshot: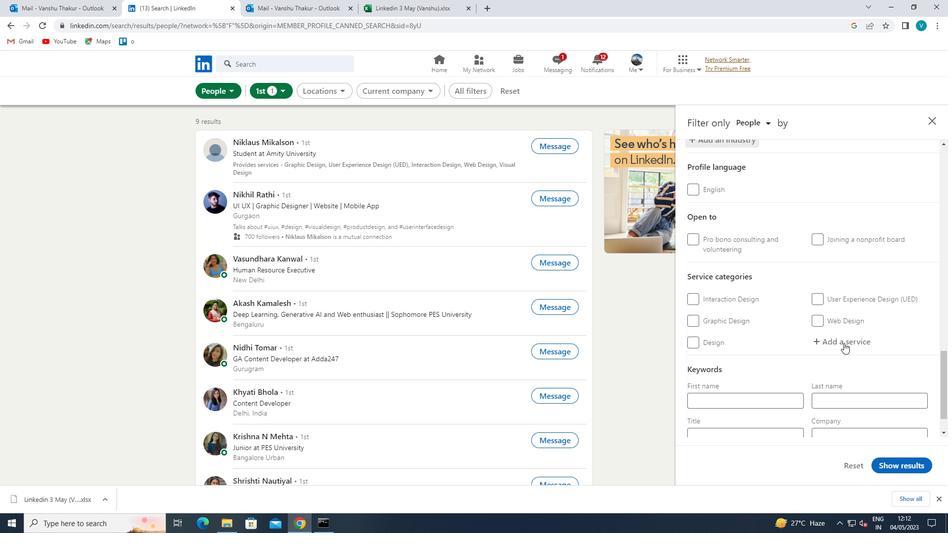 
Action: Mouse moved to (853, 336)
Screenshot: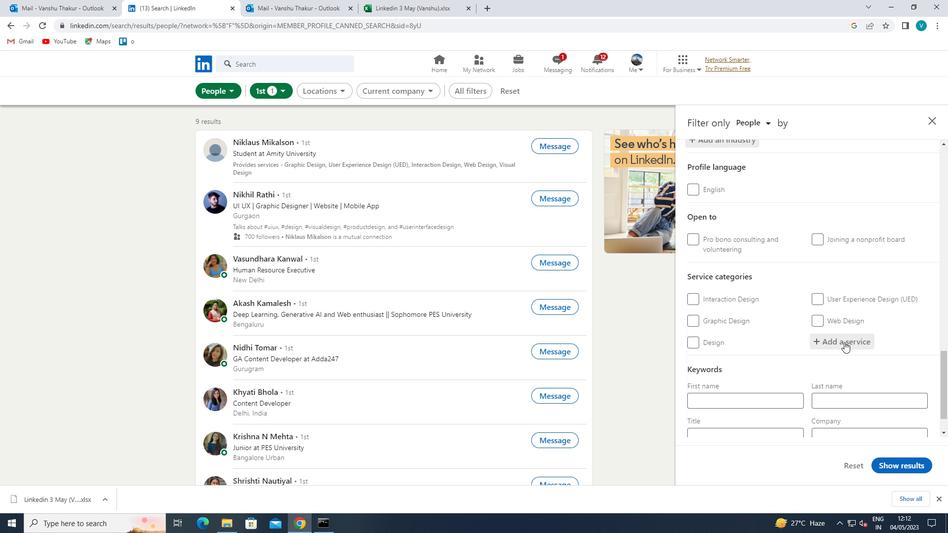 
Action: Key pressed <Key.shift>PERSONAL<Key.space><Key.shift>IN
Screenshot: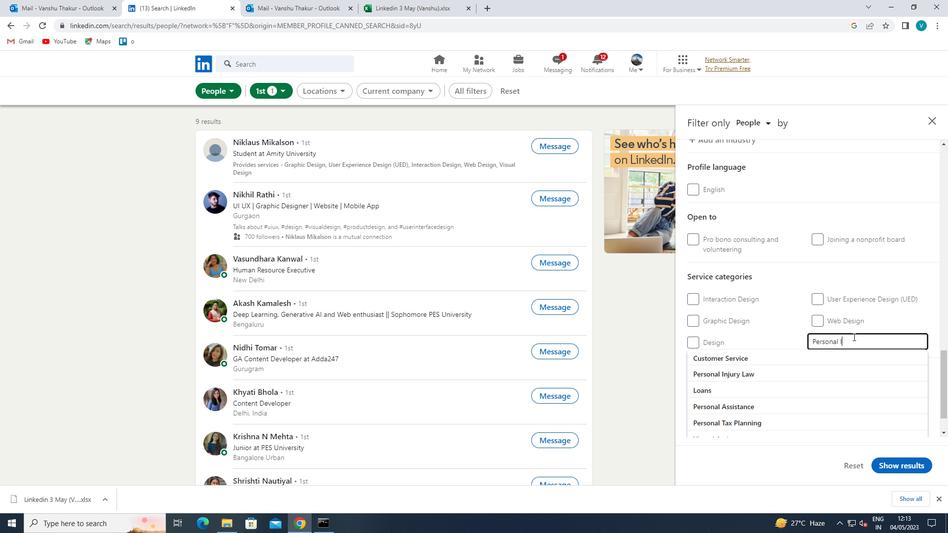 
Action: Mouse moved to (829, 350)
Screenshot: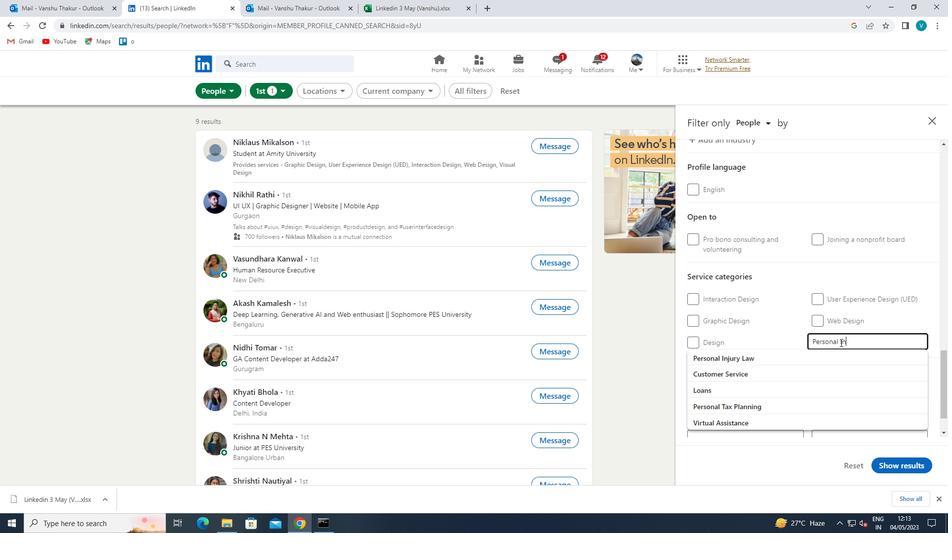 
Action: Mouse pressed left at (829, 350)
Screenshot: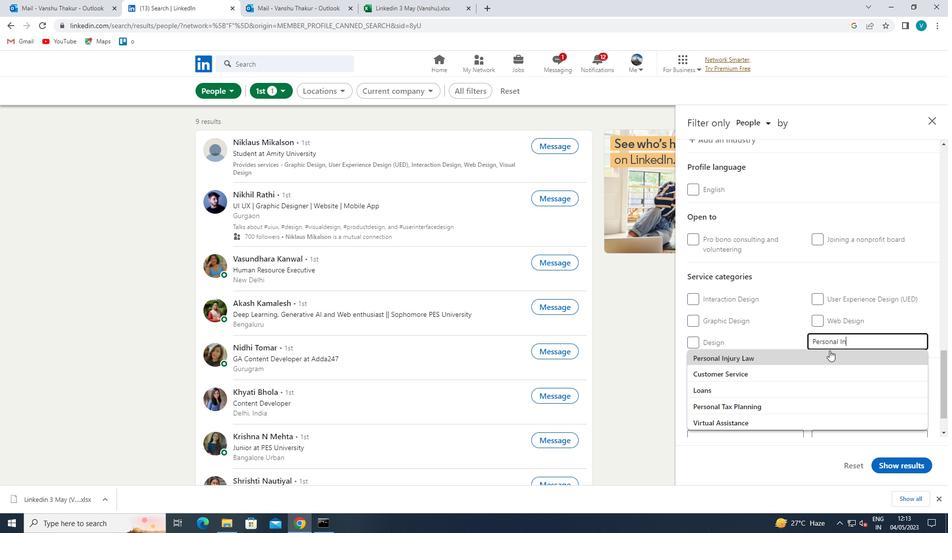 
Action: Mouse moved to (827, 351)
Screenshot: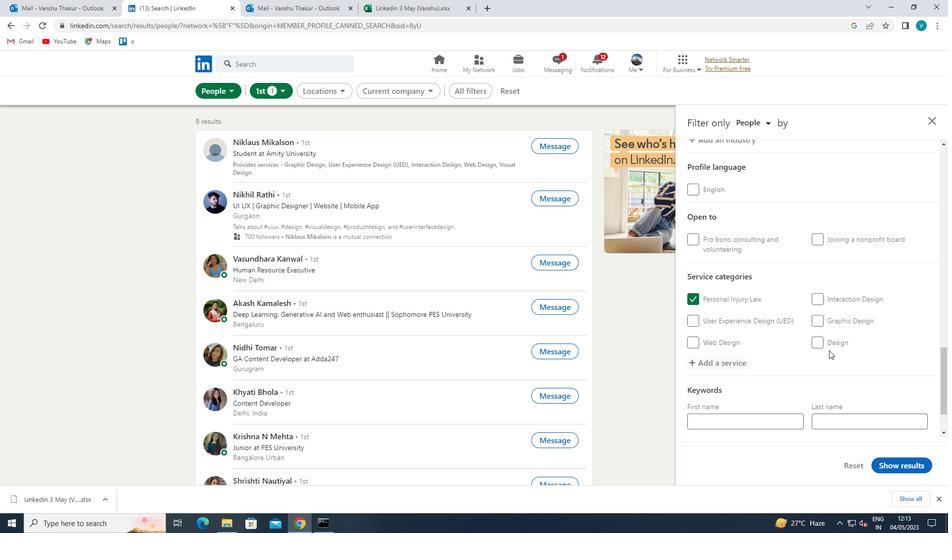 
Action: Mouse scrolled (827, 350) with delta (0, 0)
Screenshot: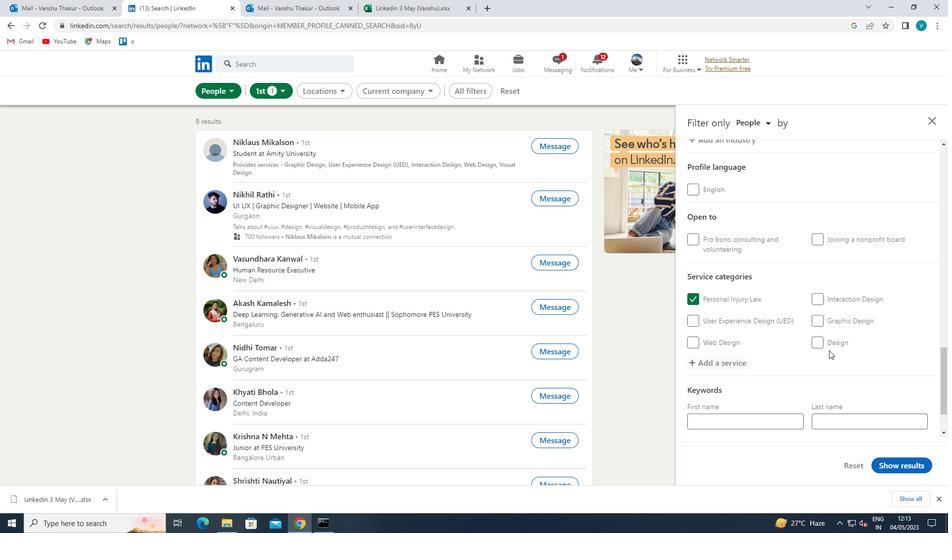 
Action: Mouse moved to (825, 352)
Screenshot: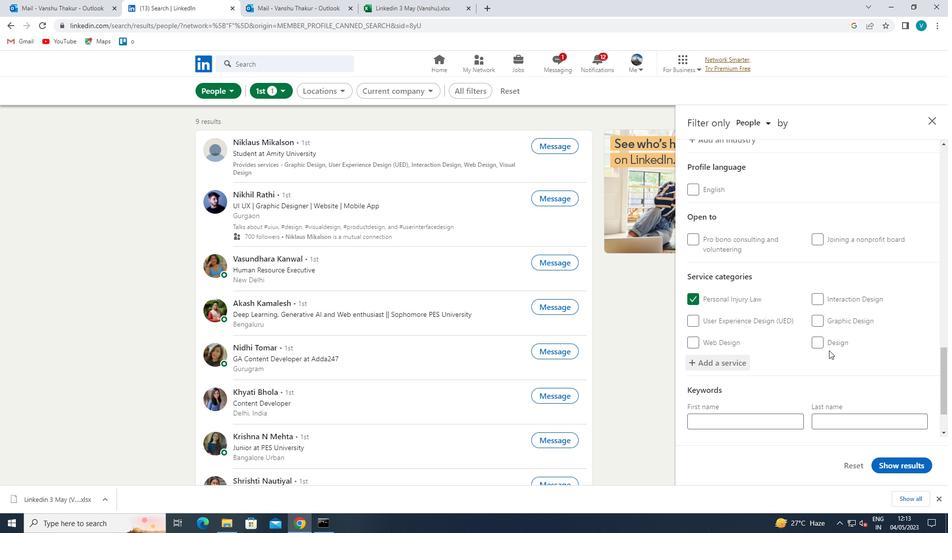 
Action: Mouse scrolled (825, 352) with delta (0, 0)
Screenshot: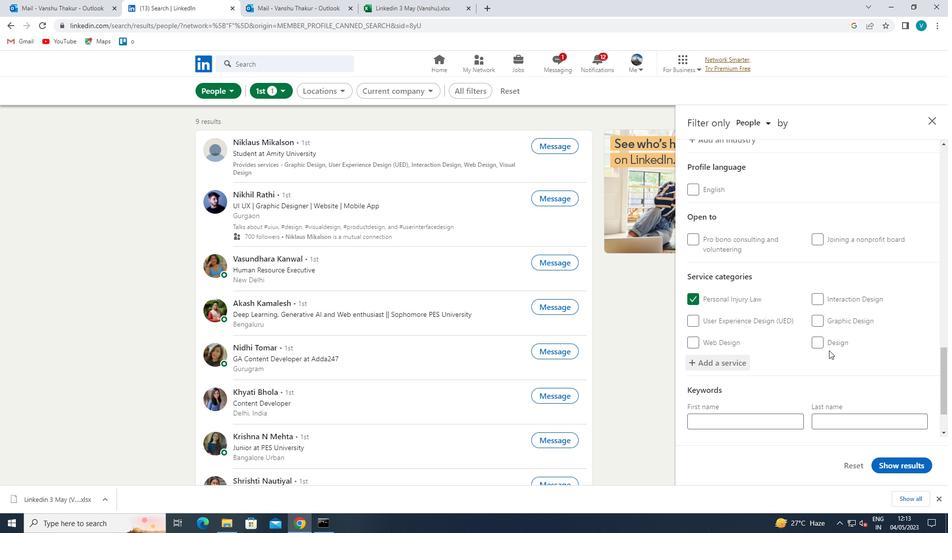 
Action: Mouse moved to (823, 353)
Screenshot: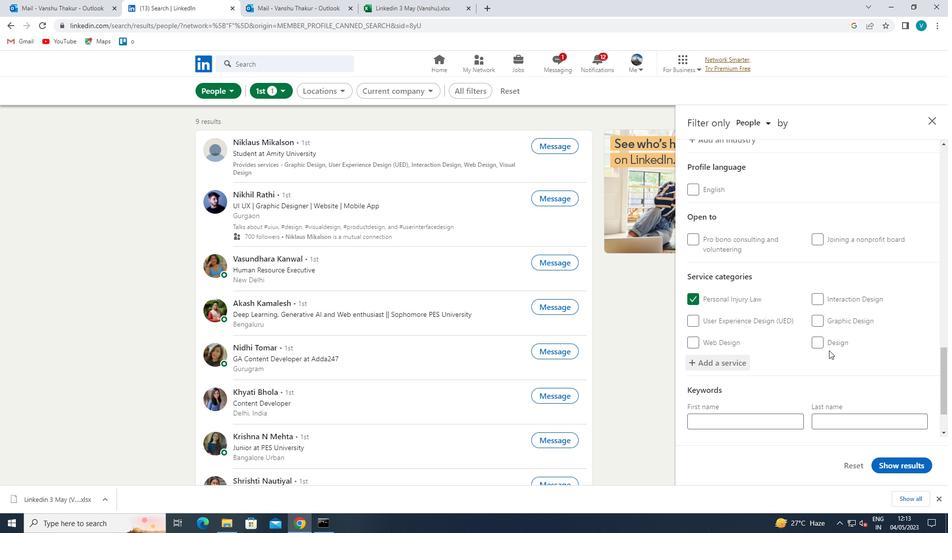 
Action: Mouse scrolled (823, 353) with delta (0, 0)
Screenshot: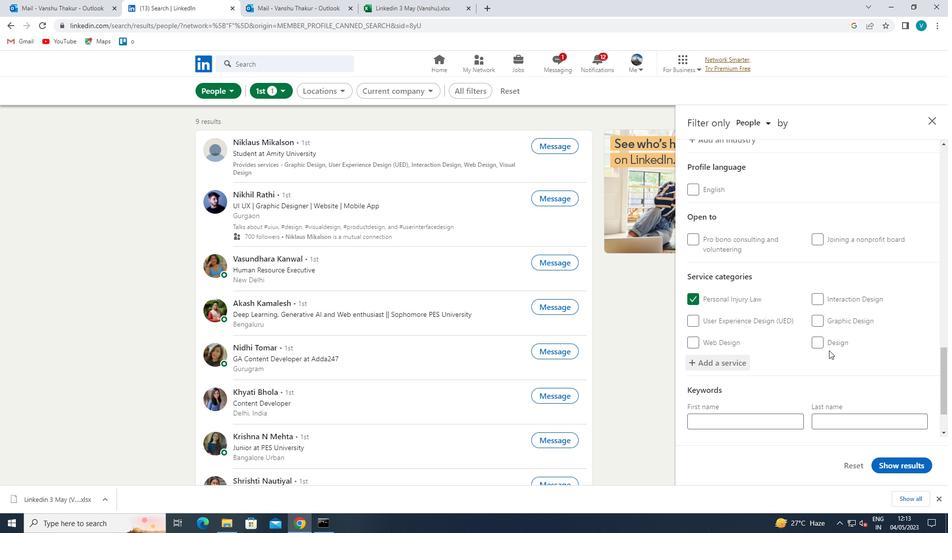 
Action: Mouse moved to (776, 398)
Screenshot: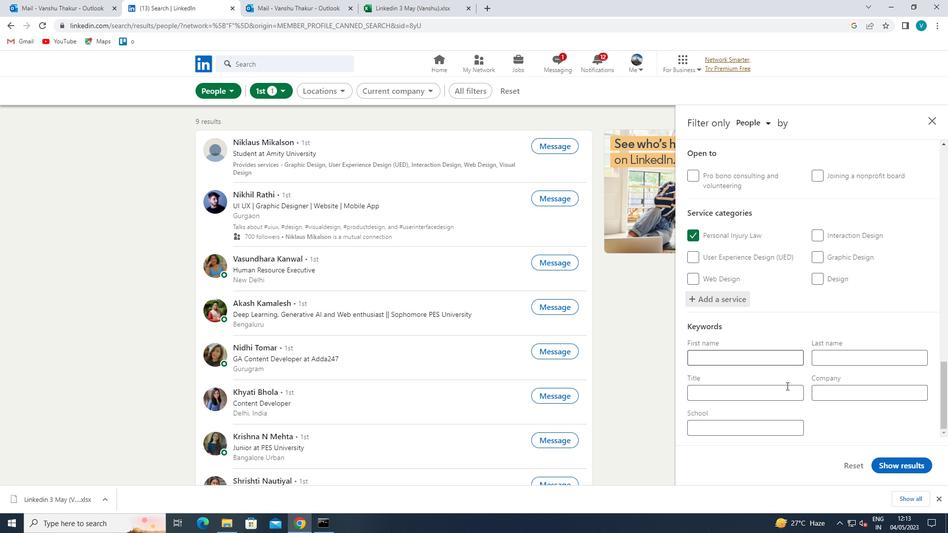 
Action: Mouse pressed left at (776, 398)
Screenshot: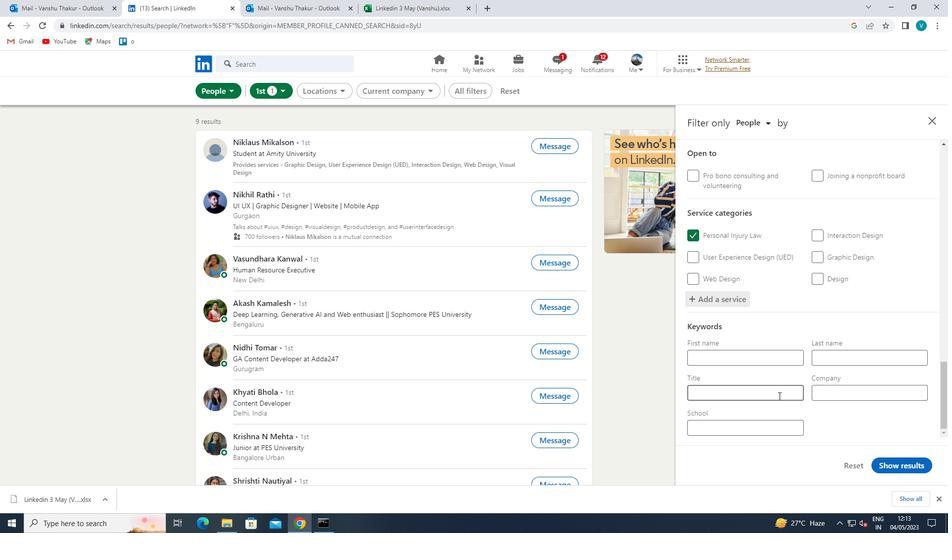 
Action: Key pressed <Key.shift>COMPUTER<Key.space><Key.shift>PROGRAMMER<Key.space>
Screenshot: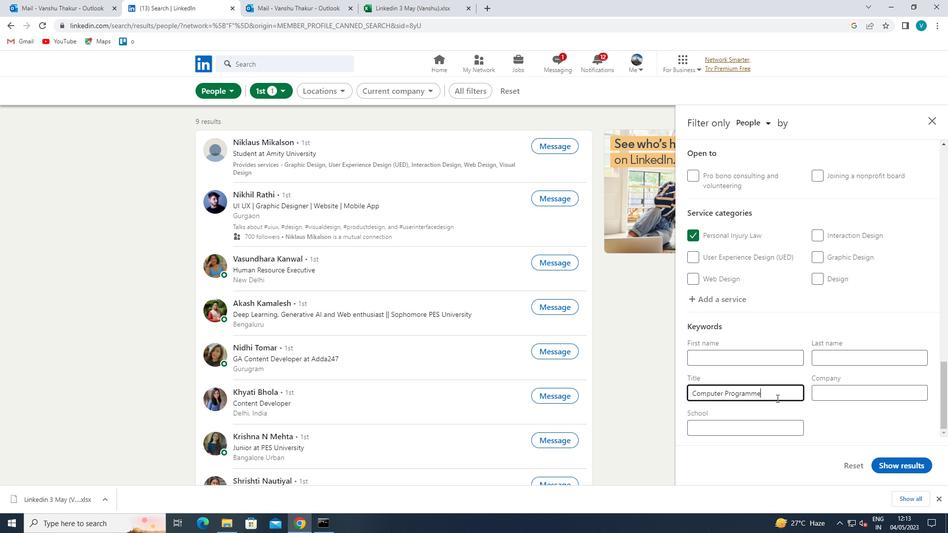 
Action: Mouse moved to (892, 470)
Screenshot: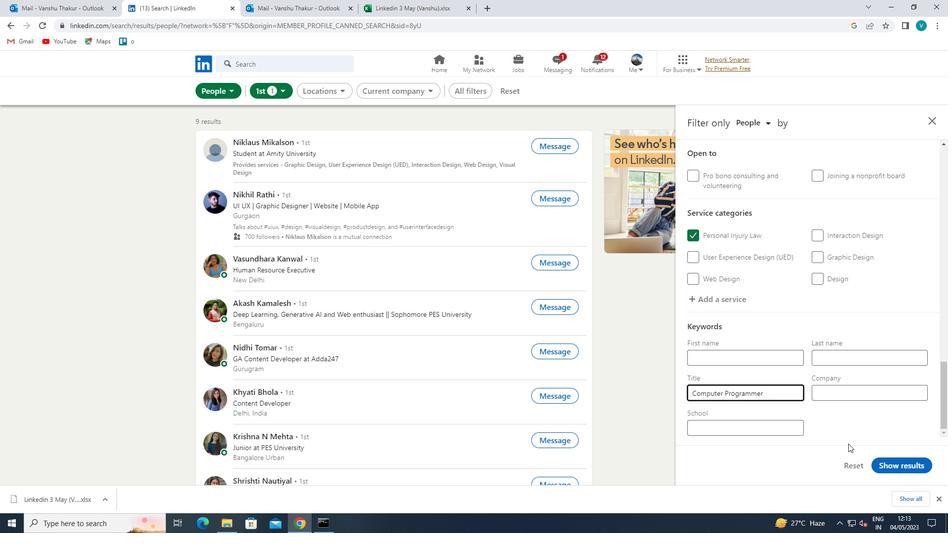 
Action: Mouse pressed left at (892, 470)
Screenshot: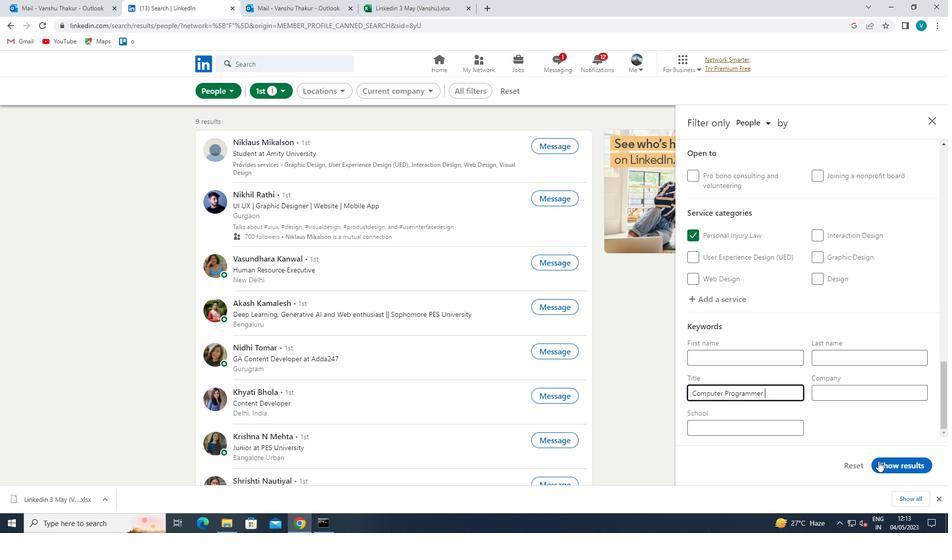 
